 Task: Look for space in Bhairab Bāzār, Bangladesh from 9th June, 2023 to 17th June, 2023 for 2 adults in price range Rs.7000 to Rs.12000. Place can be private room with 1  bedroom having 2 beds and 1 bathroom. Property type can be flat. Amenities needed are: air conditioning, . Booking option can be shelf check-in. Required host language is English.
Action: Mouse moved to (441, 122)
Screenshot: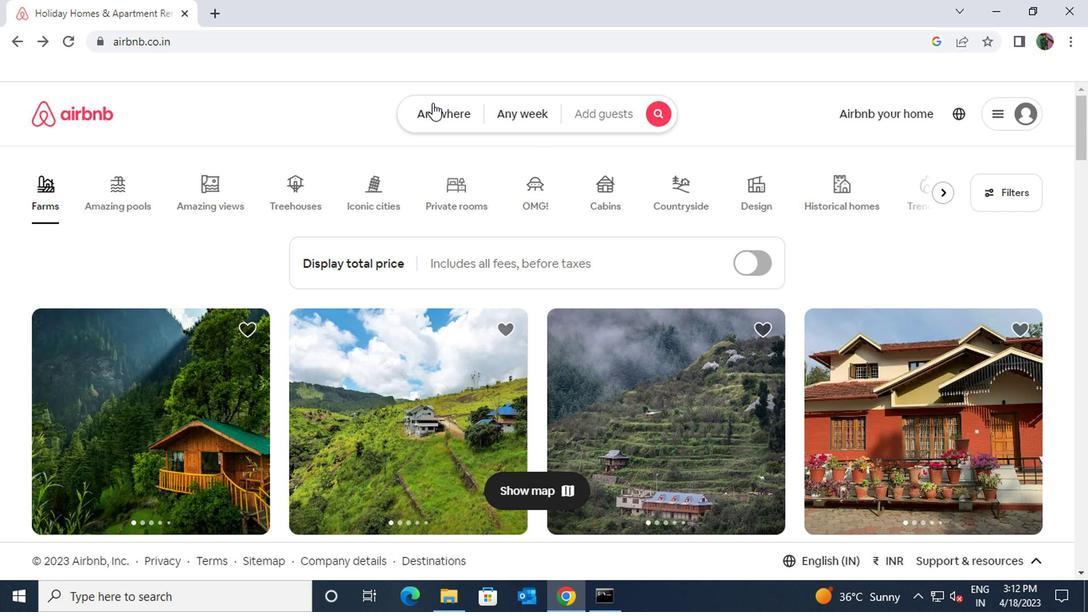 
Action: Mouse pressed left at (441, 122)
Screenshot: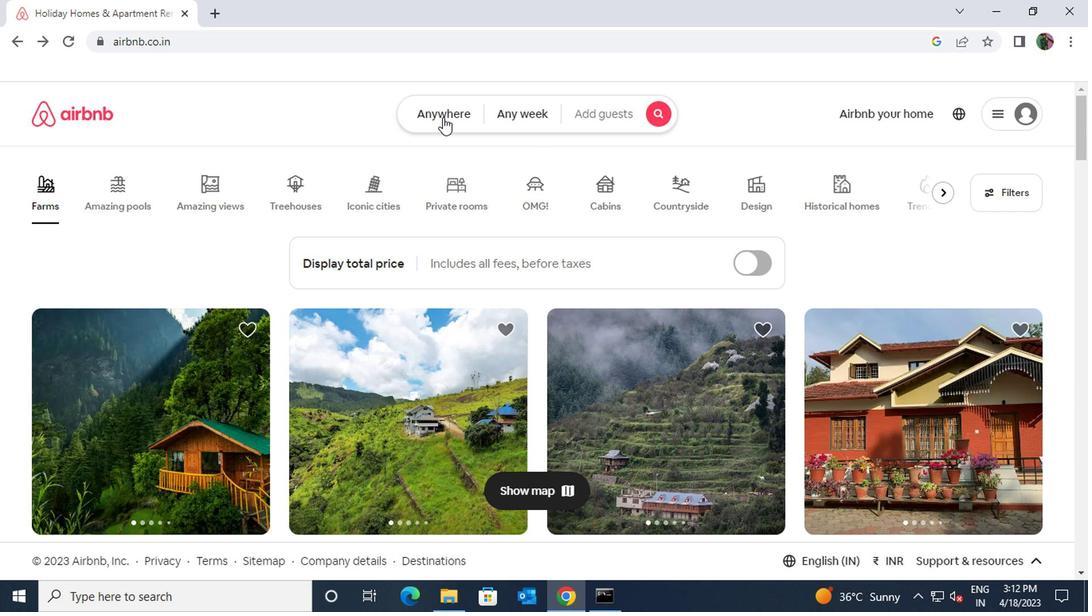 
Action: Mouse moved to (415, 168)
Screenshot: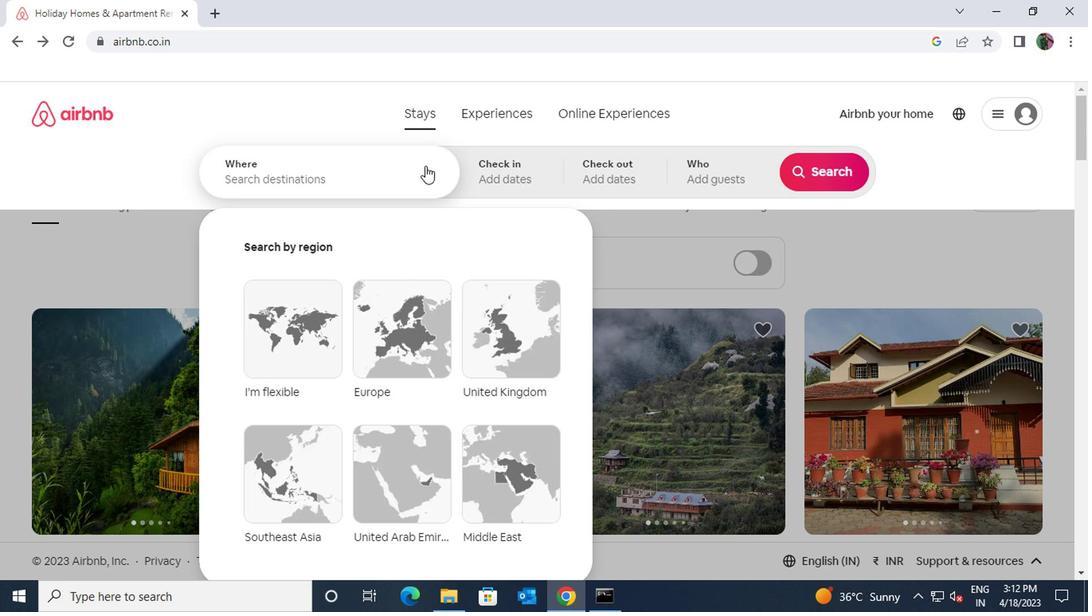 
Action: Mouse pressed left at (415, 168)
Screenshot: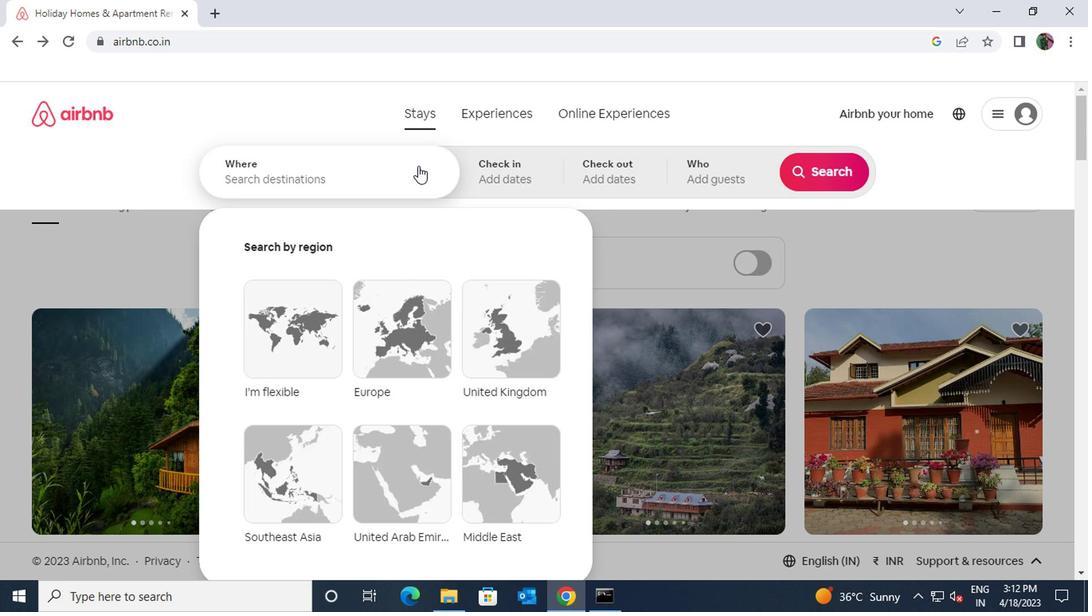 
Action: Key pressed bhairab
Screenshot: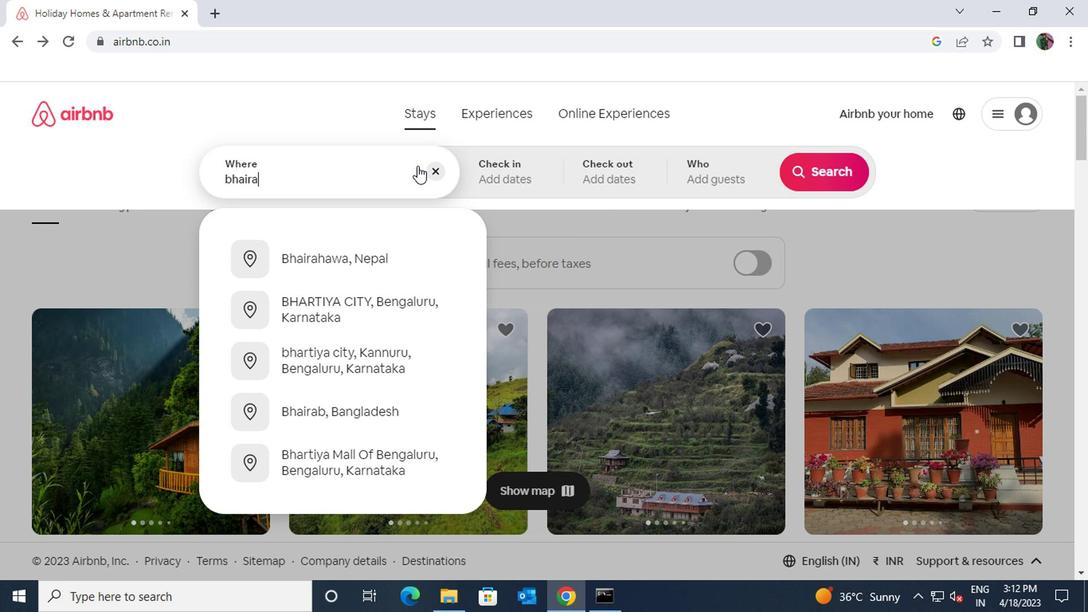 
Action: Mouse moved to (371, 262)
Screenshot: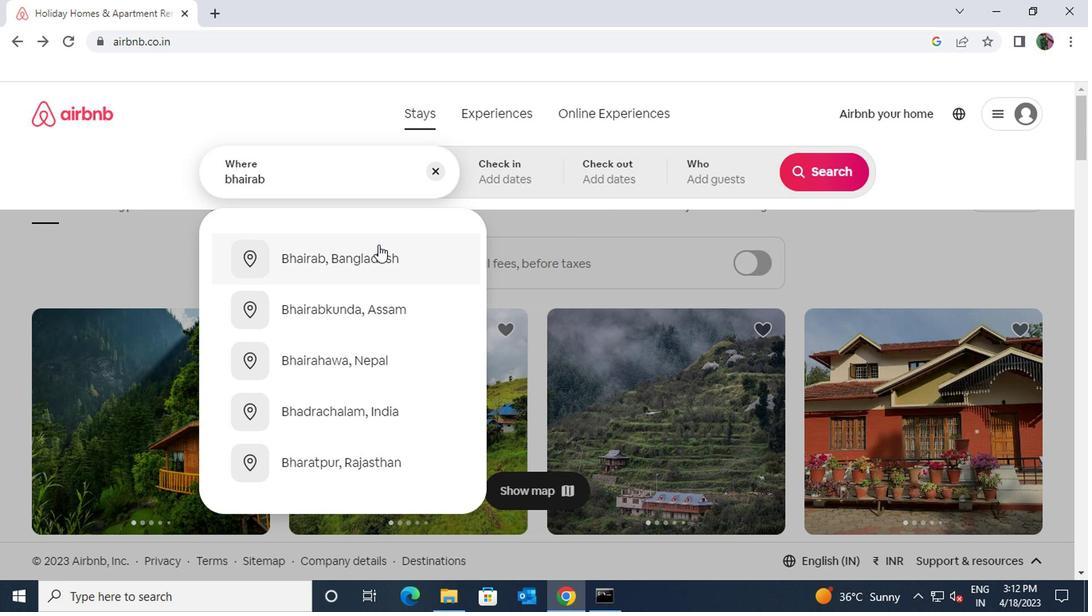 
Action: Mouse pressed left at (371, 262)
Screenshot: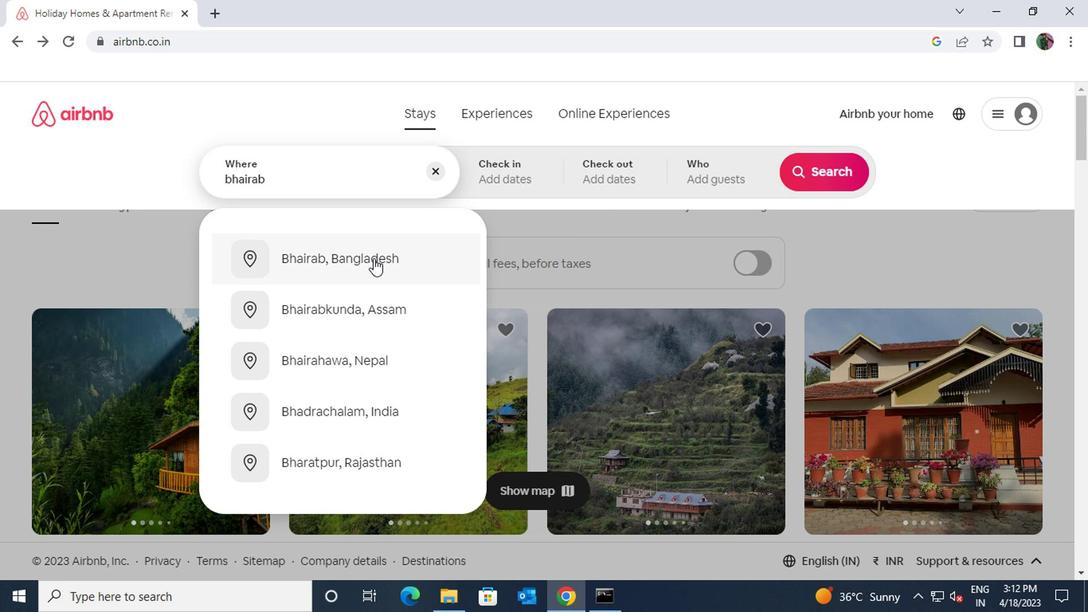 
Action: Mouse moved to (811, 302)
Screenshot: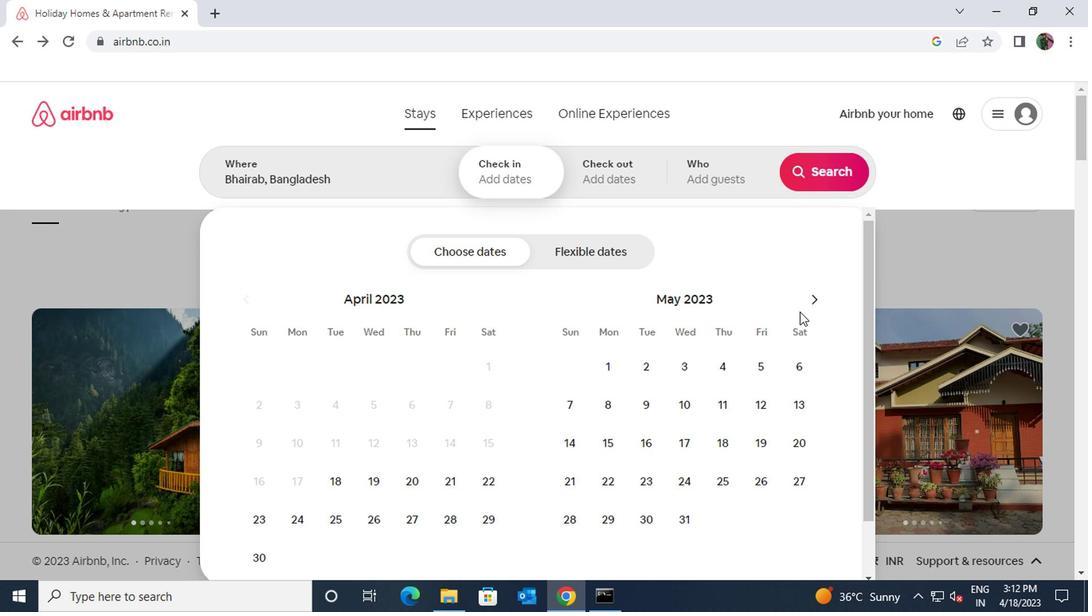 
Action: Mouse pressed left at (811, 302)
Screenshot: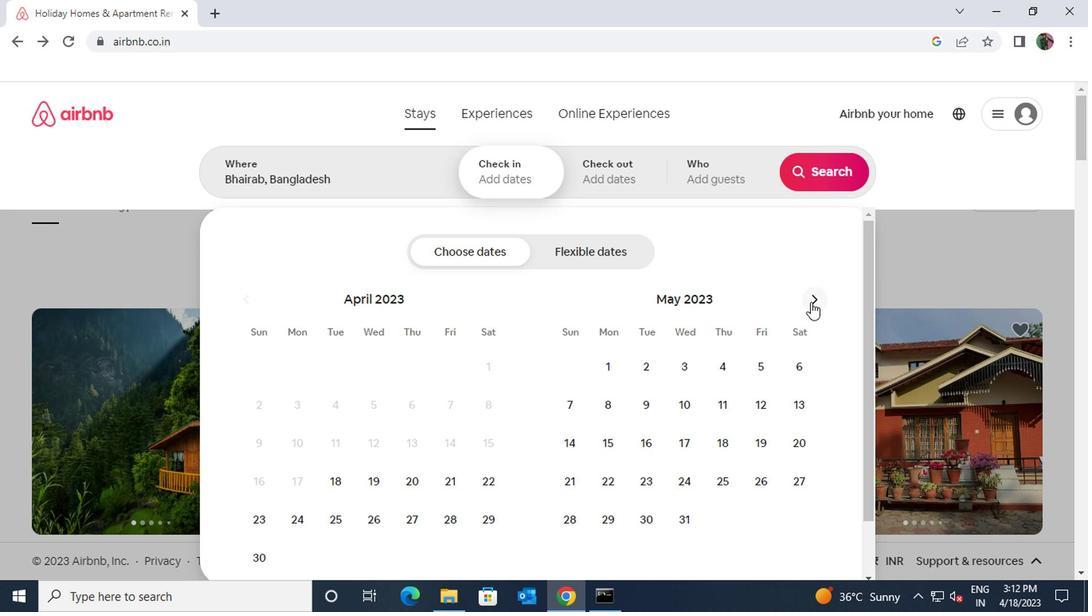 
Action: Mouse pressed left at (811, 302)
Screenshot: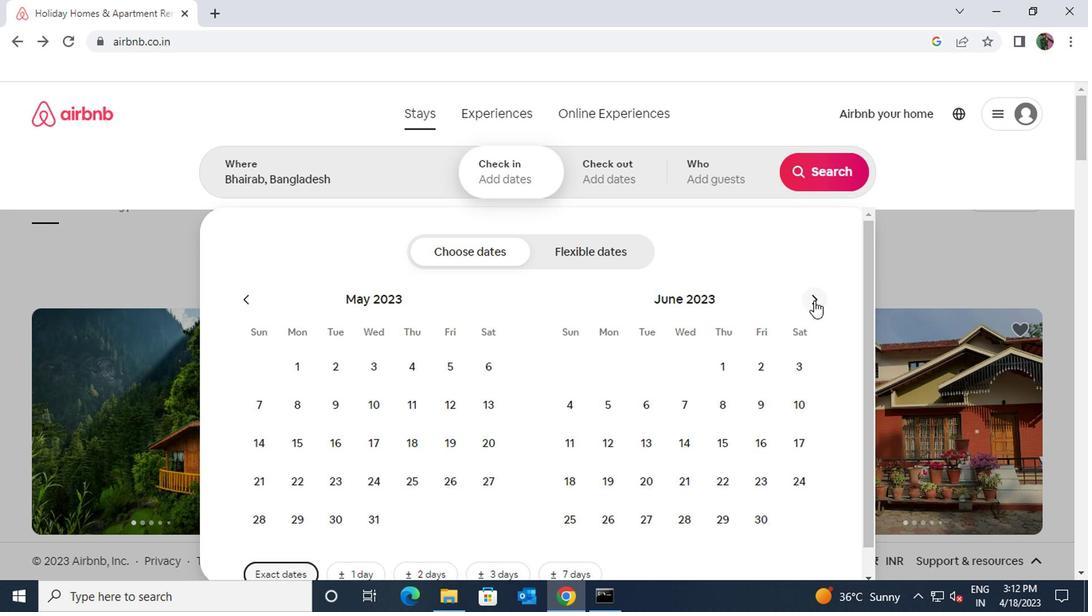 
Action: Mouse moved to (446, 398)
Screenshot: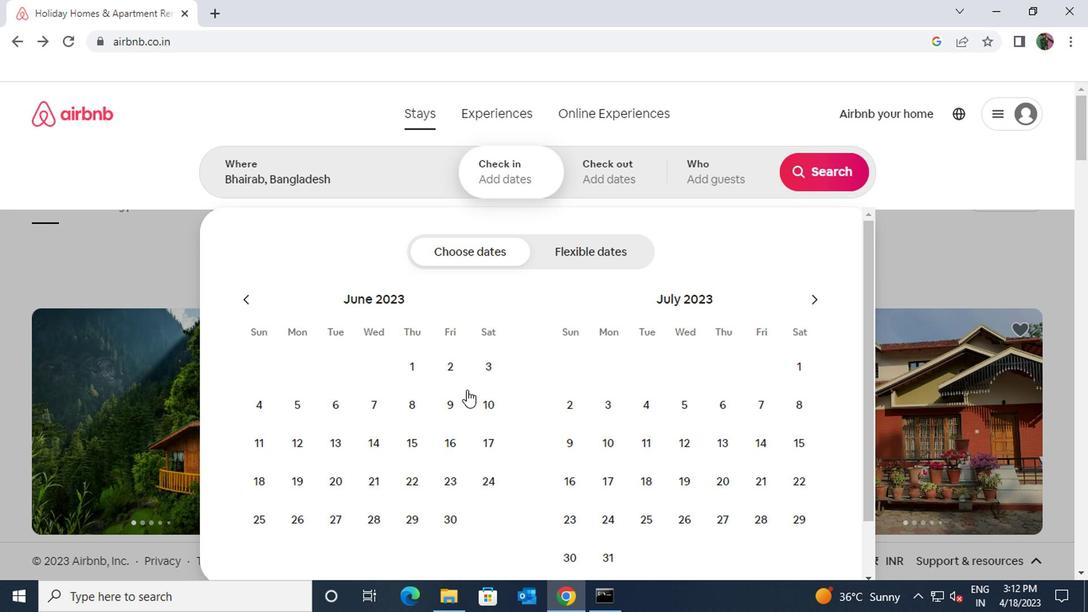 
Action: Mouse pressed left at (446, 398)
Screenshot: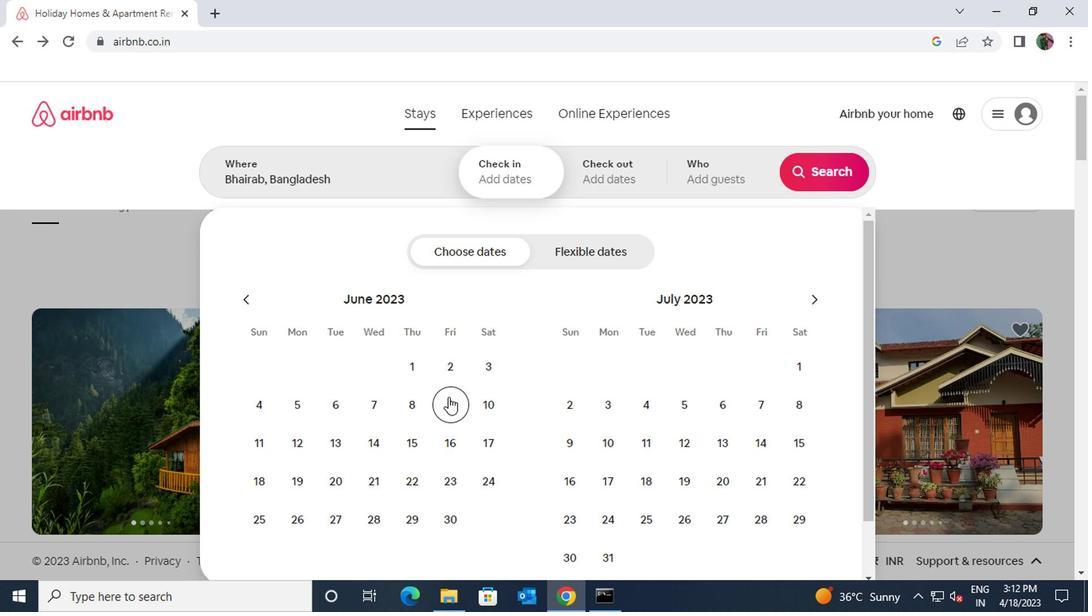 
Action: Mouse moved to (485, 434)
Screenshot: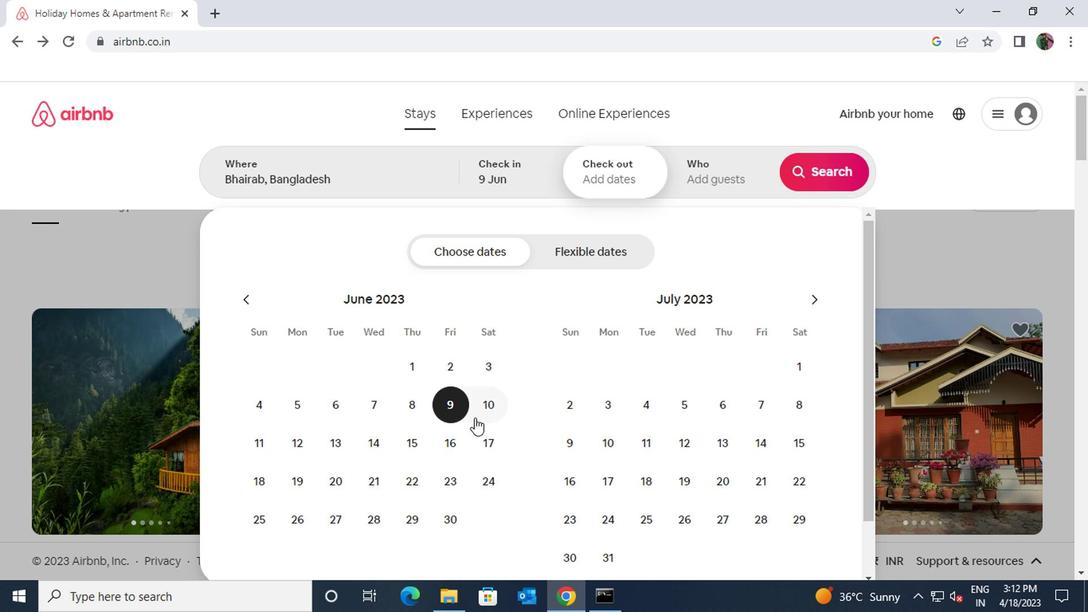 
Action: Mouse pressed left at (485, 434)
Screenshot: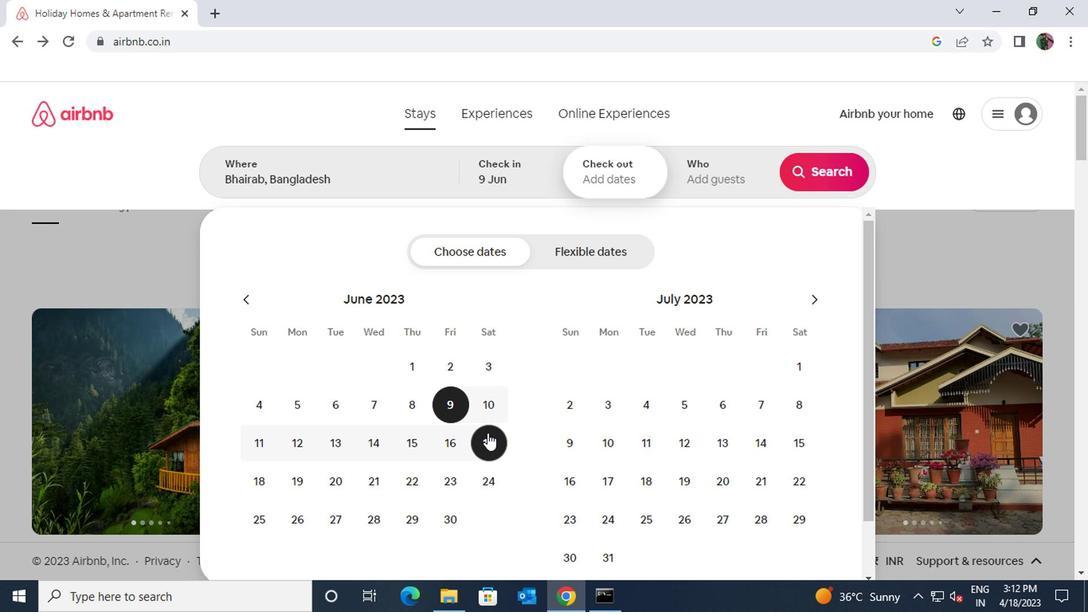 
Action: Mouse moved to (698, 172)
Screenshot: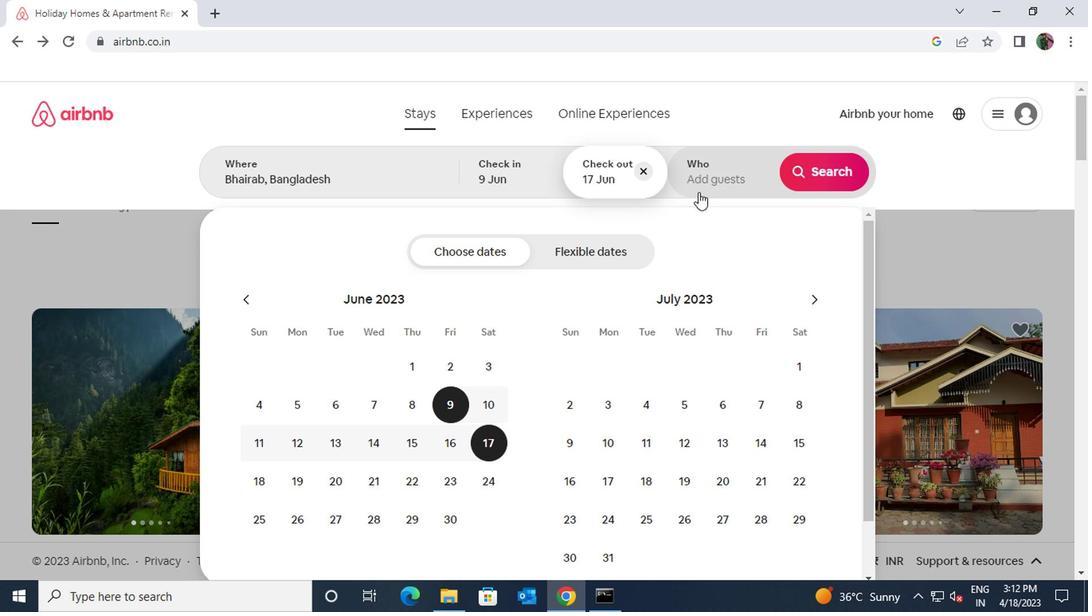 
Action: Mouse pressed left at (698, 172)
Screenshot: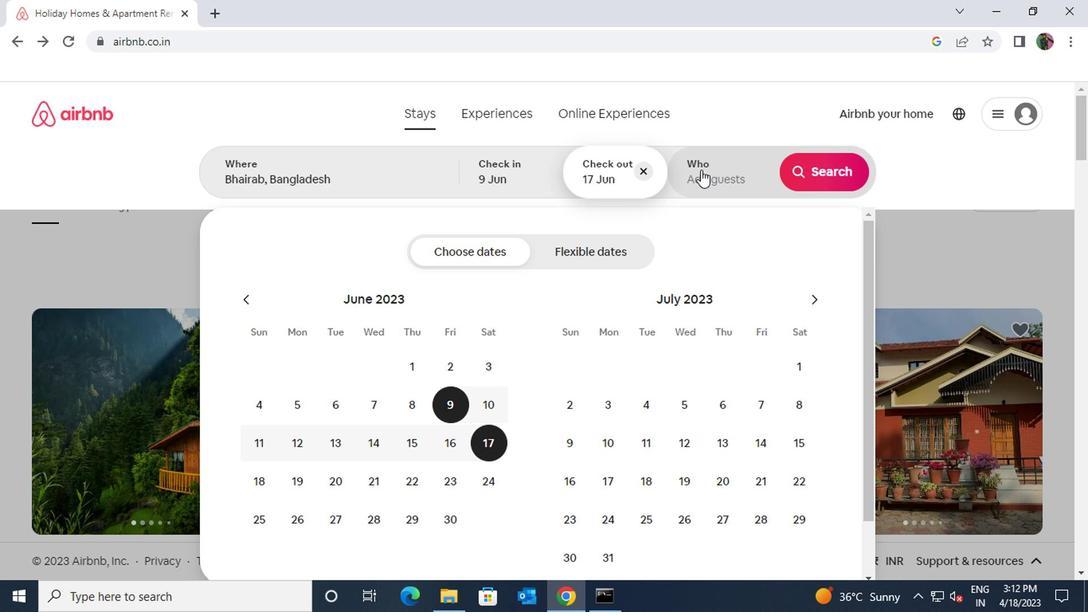 
Action: Mouse moved to (832, 268)
Screenshot: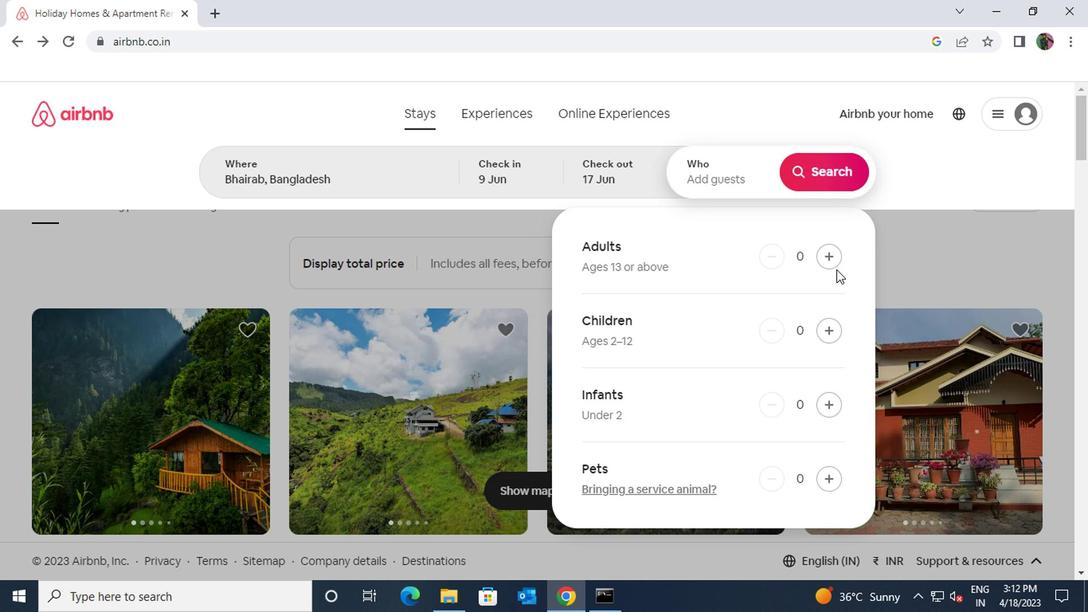 
Action: Mouse pressed left at (832, 268)
Screenshot: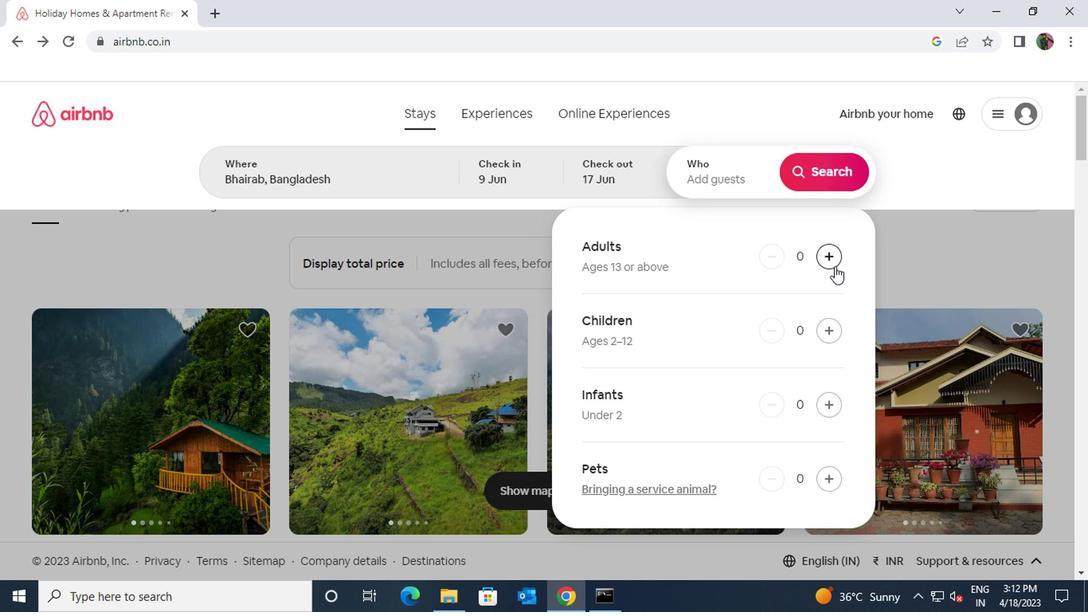 
Action: Mouse pressed left at (832, 268)
Screenshot: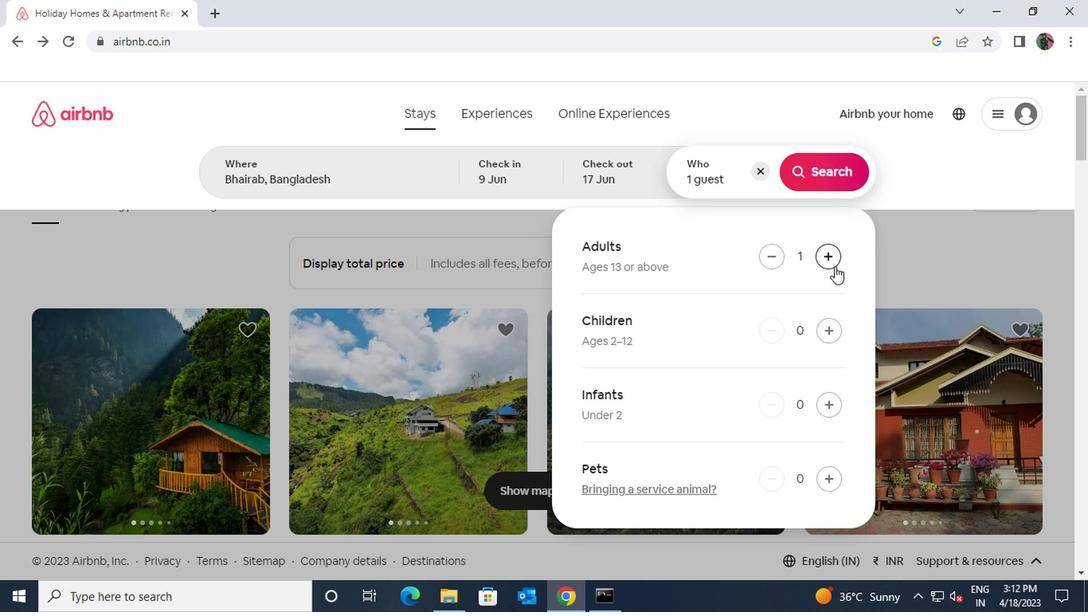 
Action: Mouse moved to (821, 177)
Screenshot: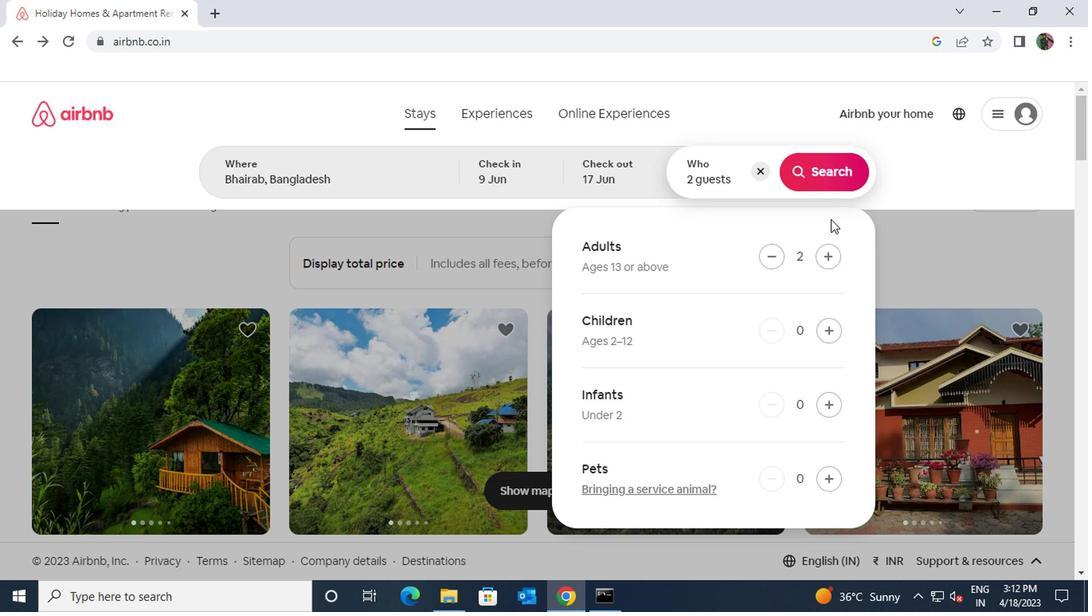 
Action: Mouse pressed left at (821, 177)
Screenshot: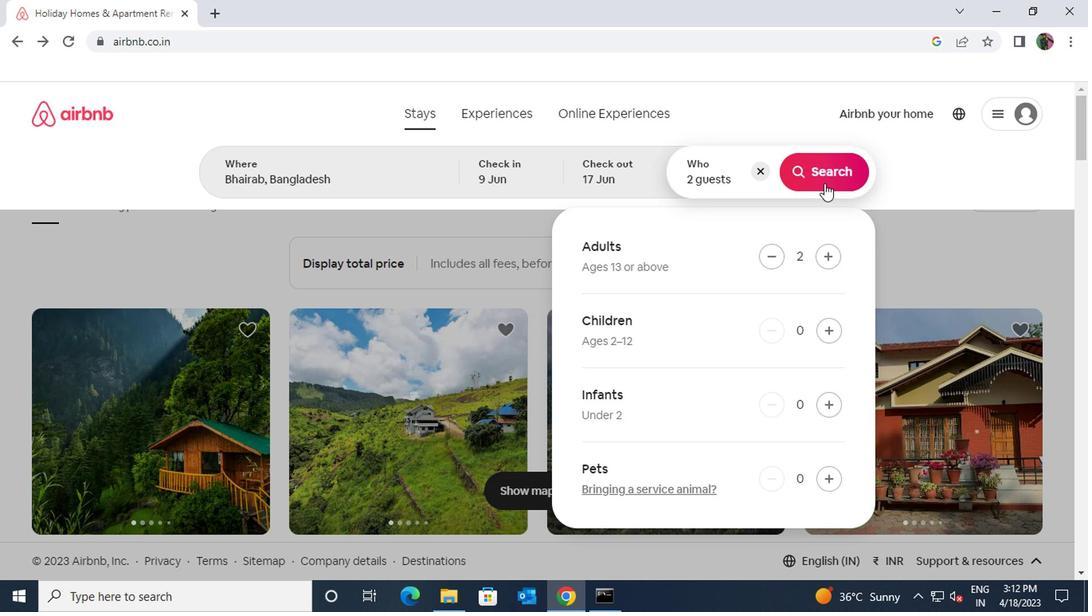 
Action: Mouse moved to (990, 178)
Screenshot: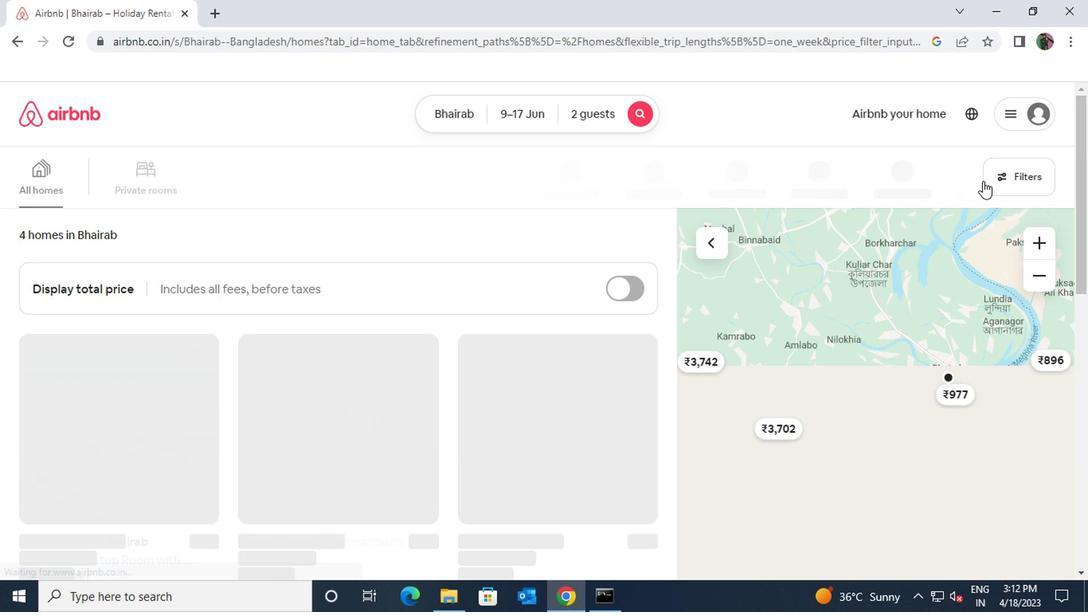 
Action: Mouse pressed left at (990, 178)
Screenshot: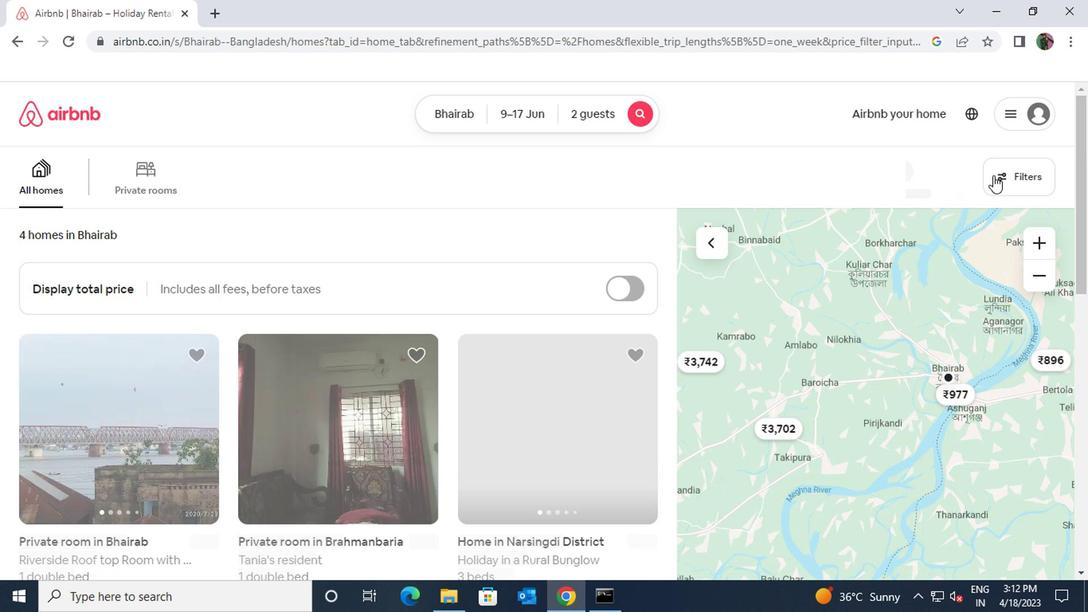 
Action: Mouse moved to (343, 377)
Screenshot: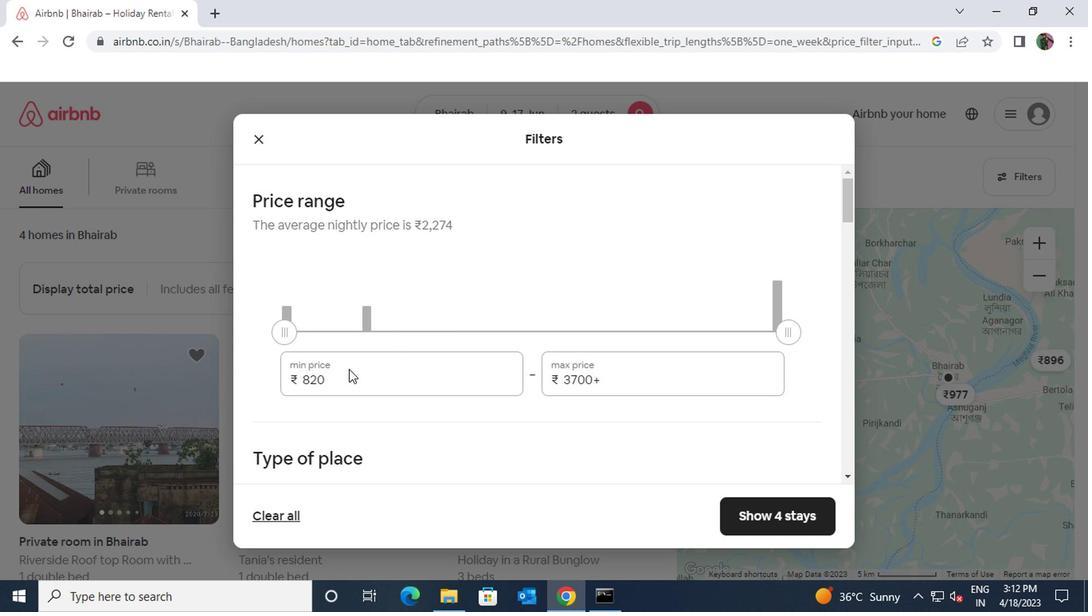 
Action: Mouse pressed left at (343, 377)
Screenshot: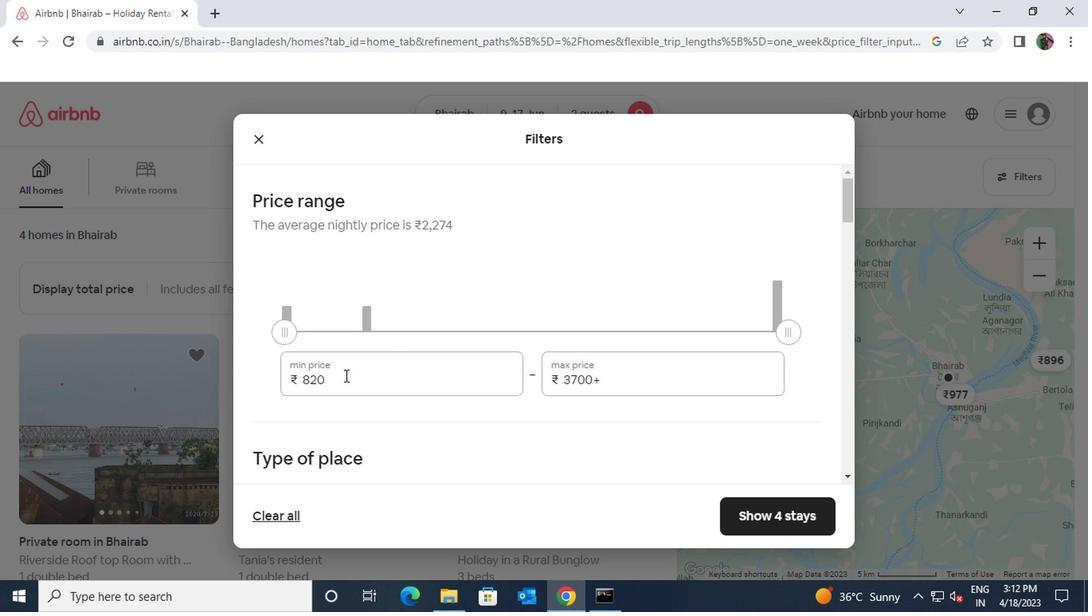 
Action: Mouse moved to (303, 385)
Screenshot: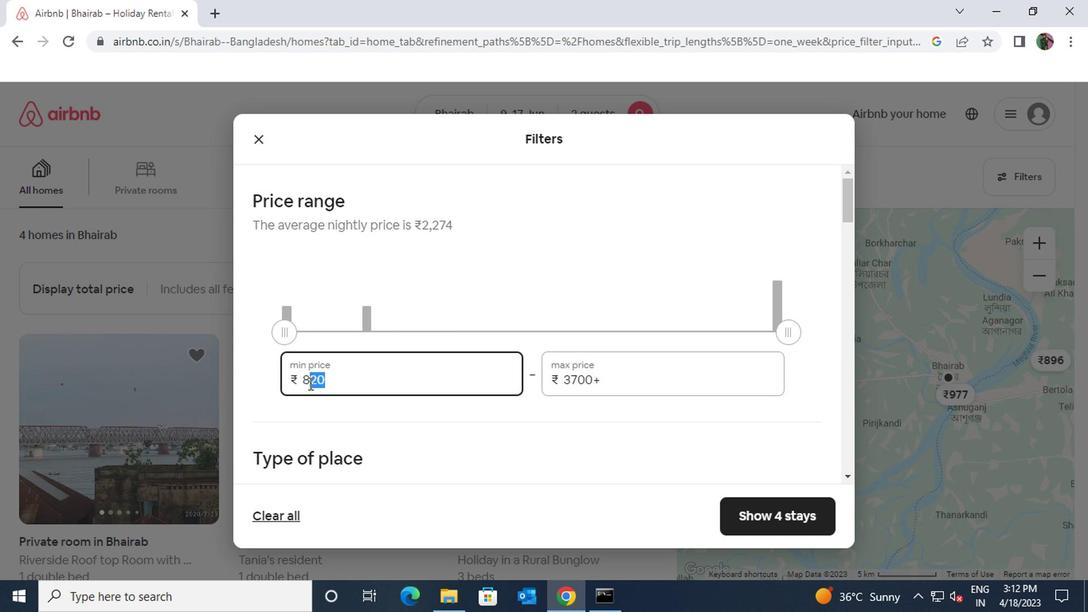 
Action: Key pressed 7000
Screenshot: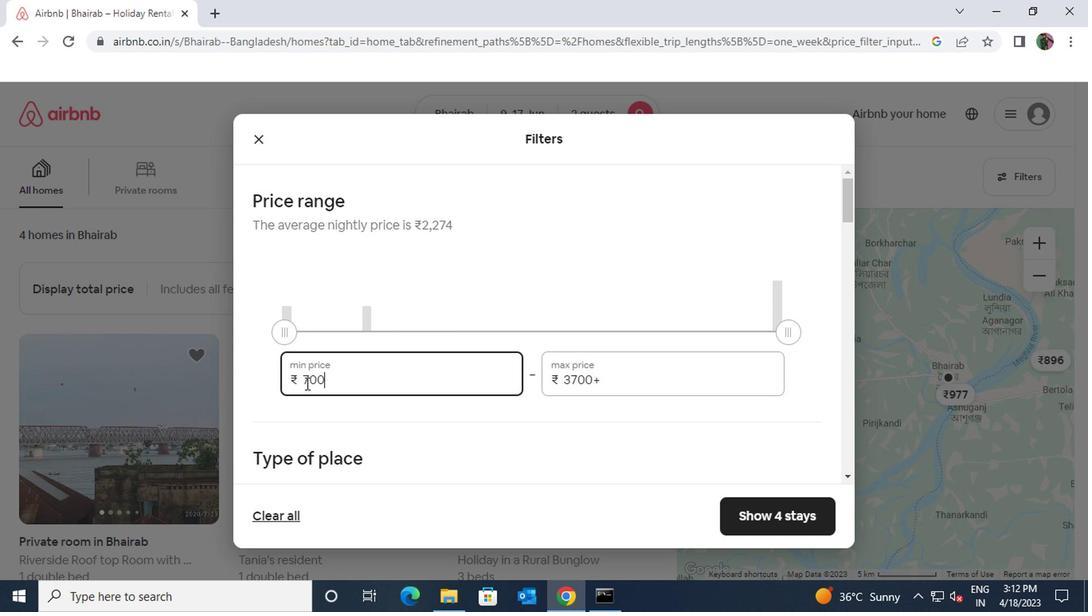 
Action: Mouse moved to (611, 383)
Screenshot: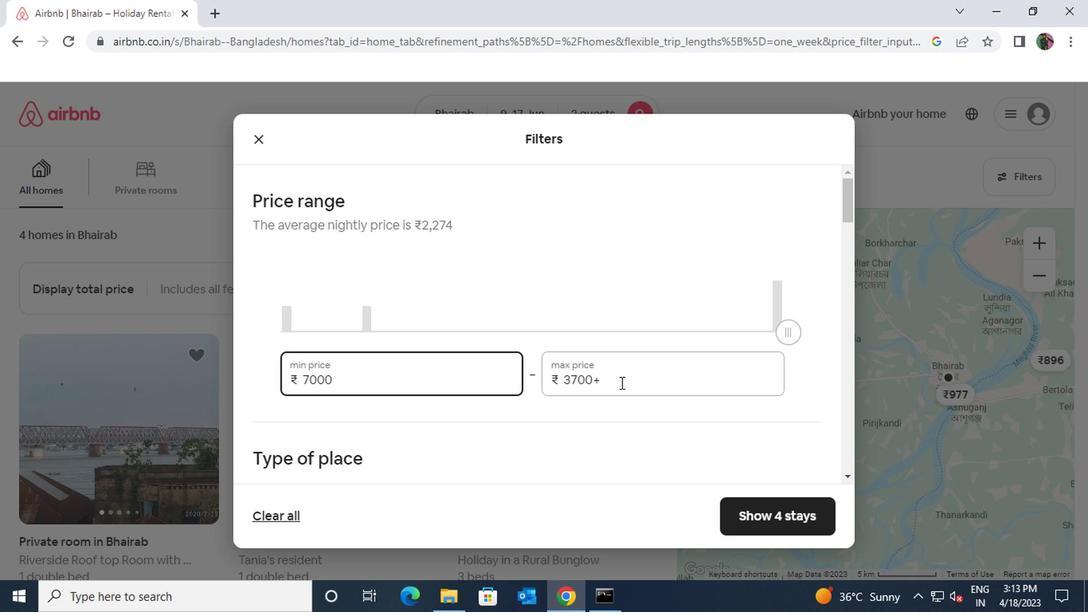 
Action: Mouse pressed left at (611, 383)
Screenshot: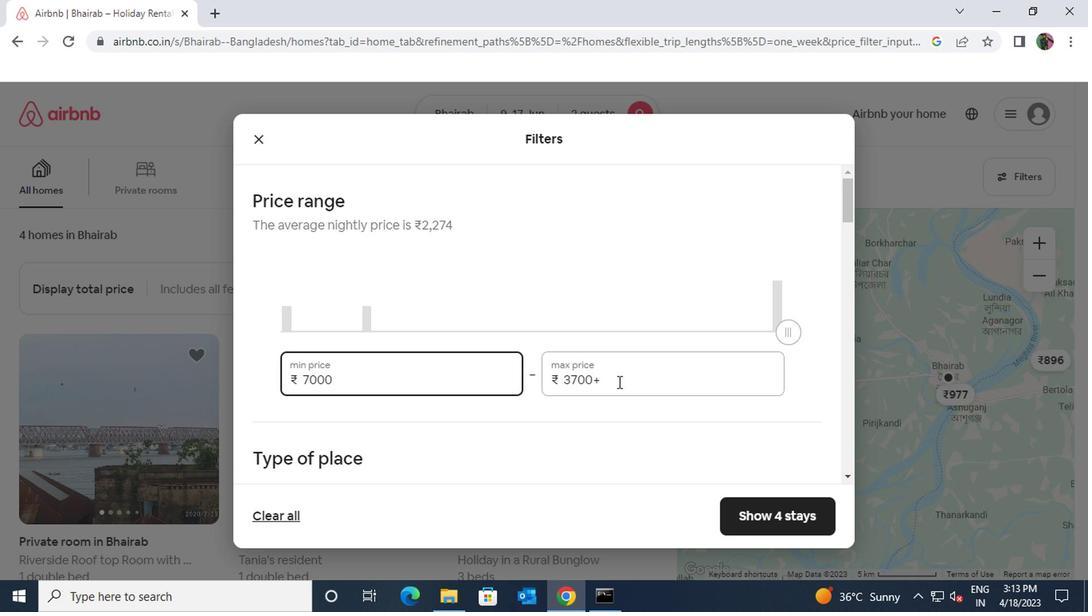 
Action: Mouse moved to (547, 379)
Screenshot: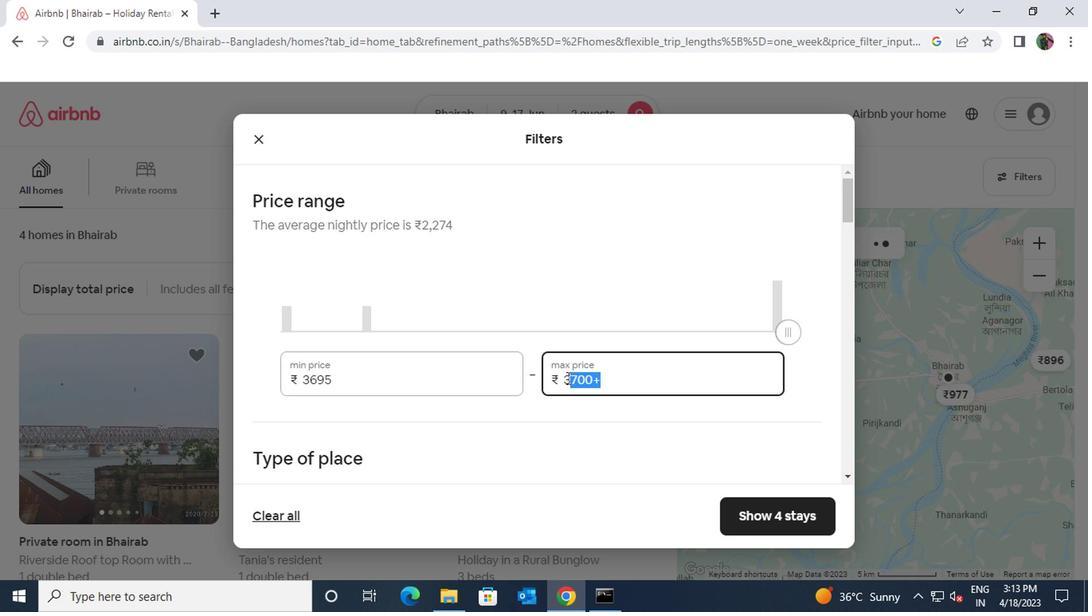 
Action: Key pressed 12000
Screenshot: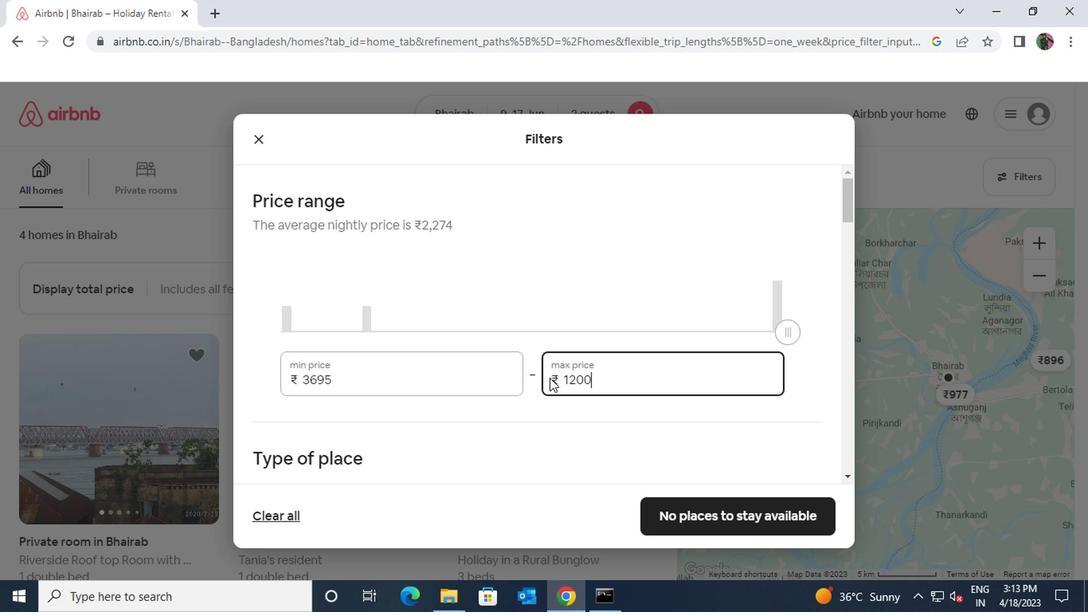 
Action: Mouse moved to (548, 379)
Screenshot: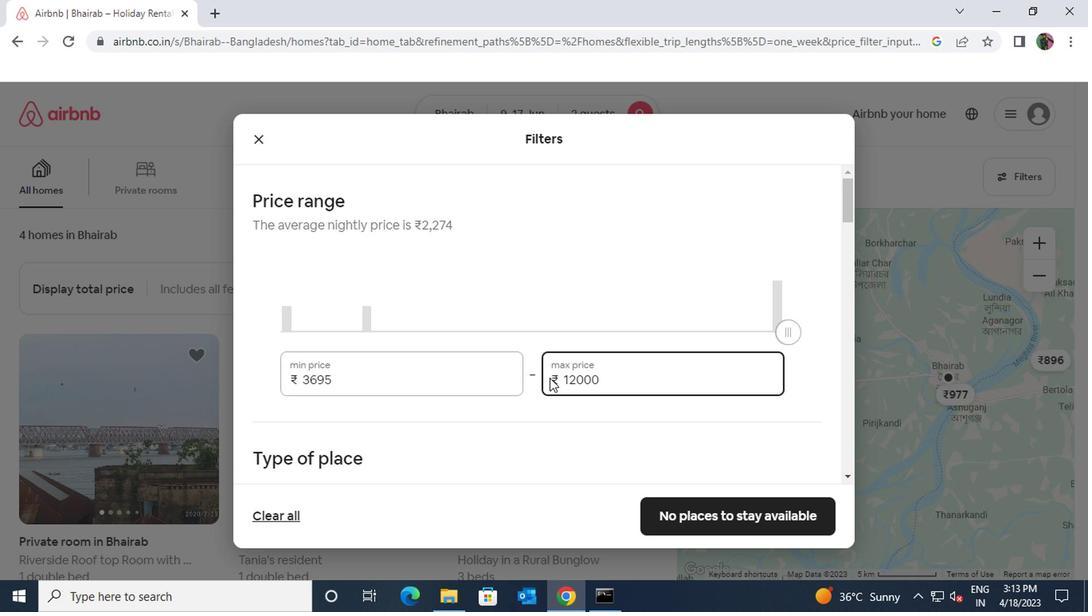 
Action: Mouse scrolled (548, 378) with delta (0, -1)
Screenshot: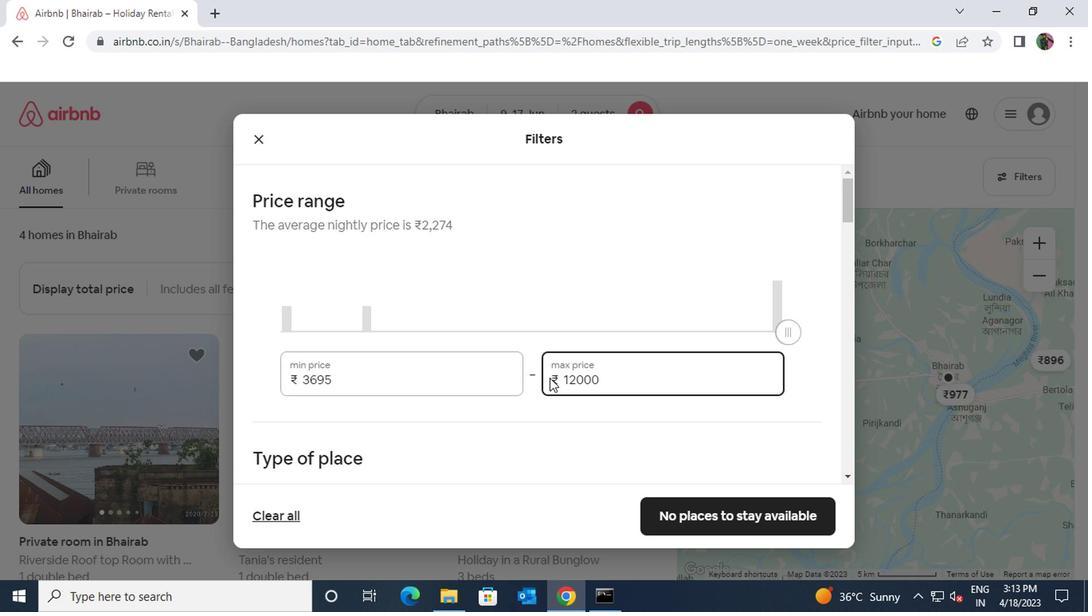 
Action: Mouse scrolled (548, 378) with delta (0, -1)
Screenshot: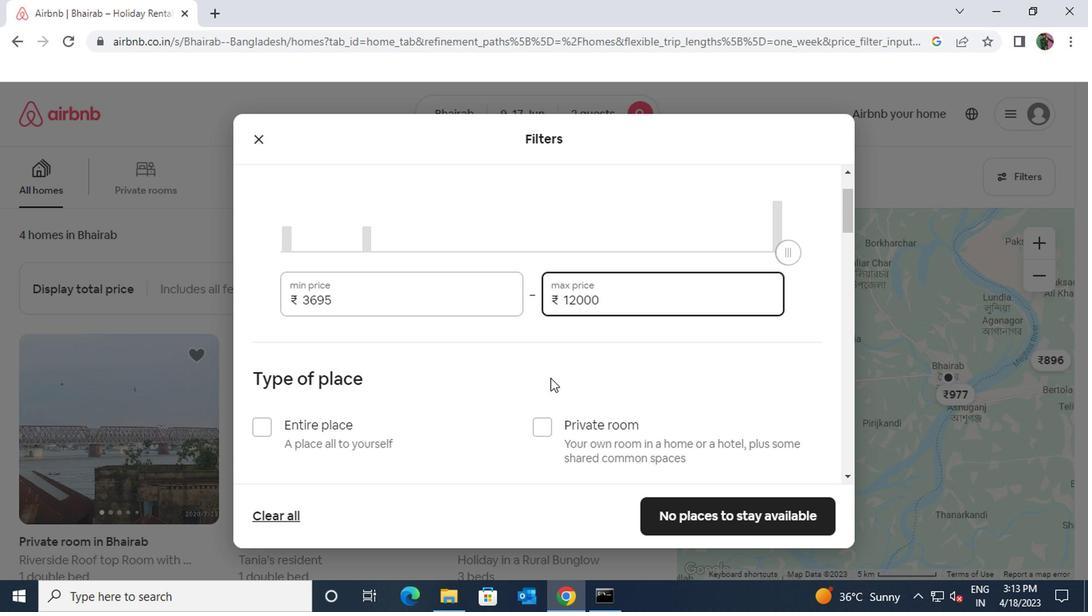 
Action: Mouse moved to (544, 350)
Screenshot: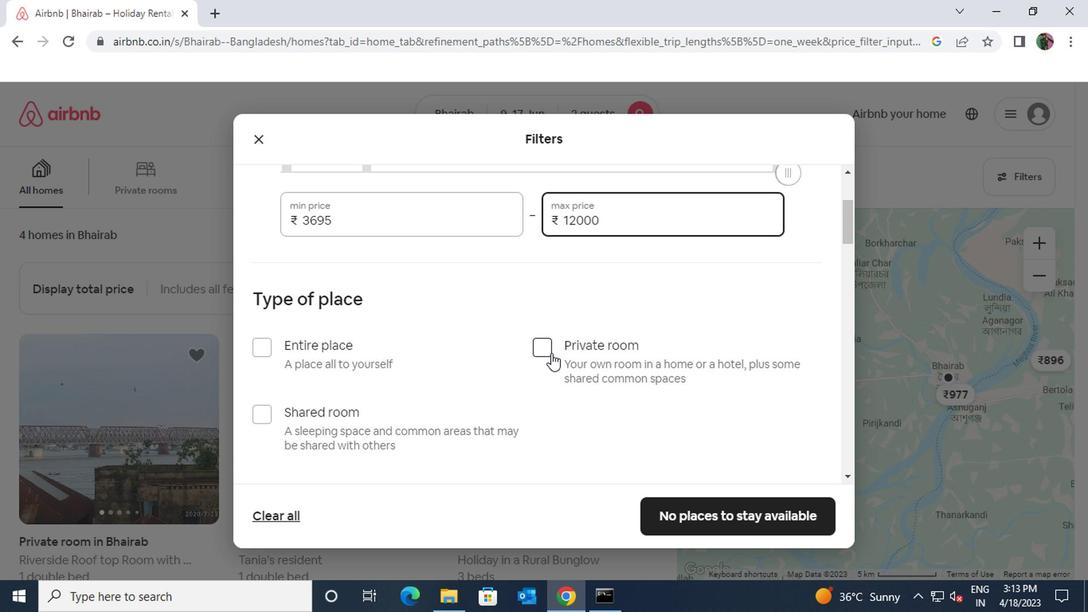 
Action: Mouse pressed left at (544, 350)
Screenshot: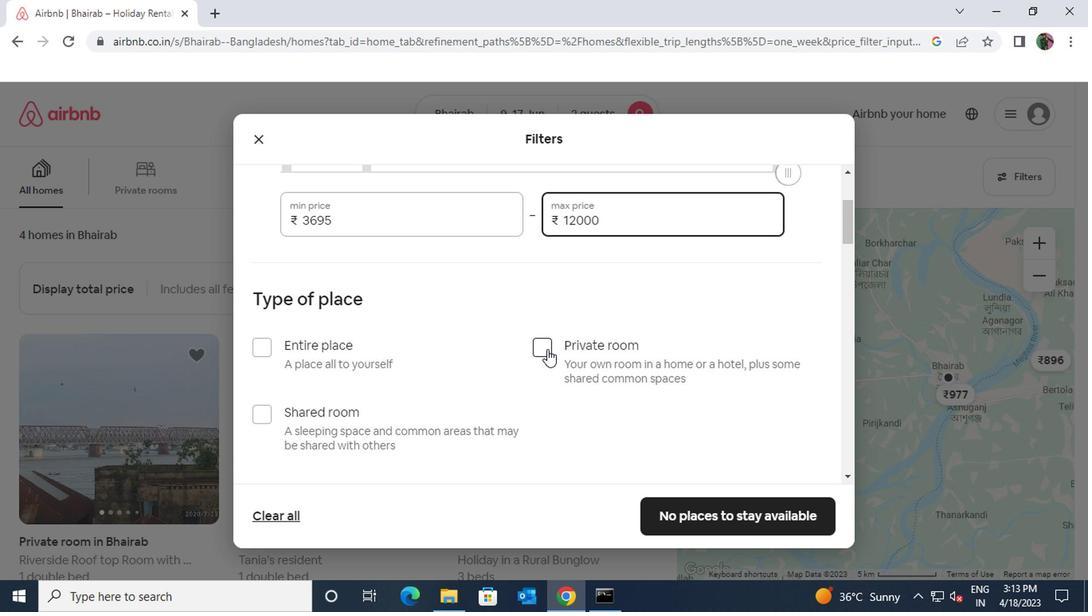 
Action: Mouse moved to (552, 394)
Screenshot: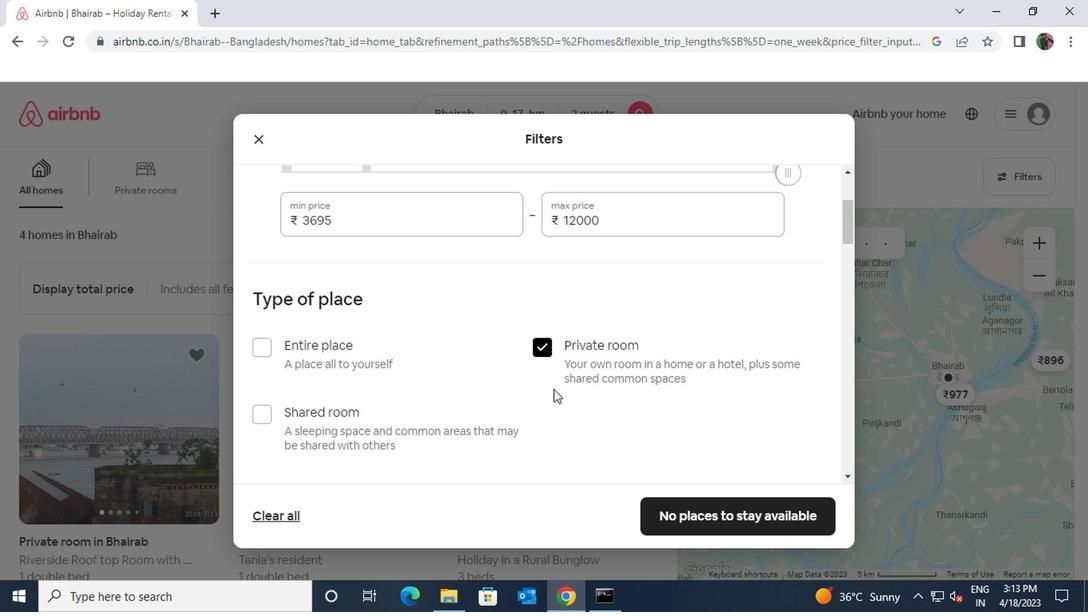 
Action: Mouse scrolled (552, 393) with delta (0, -1)
Screenshot: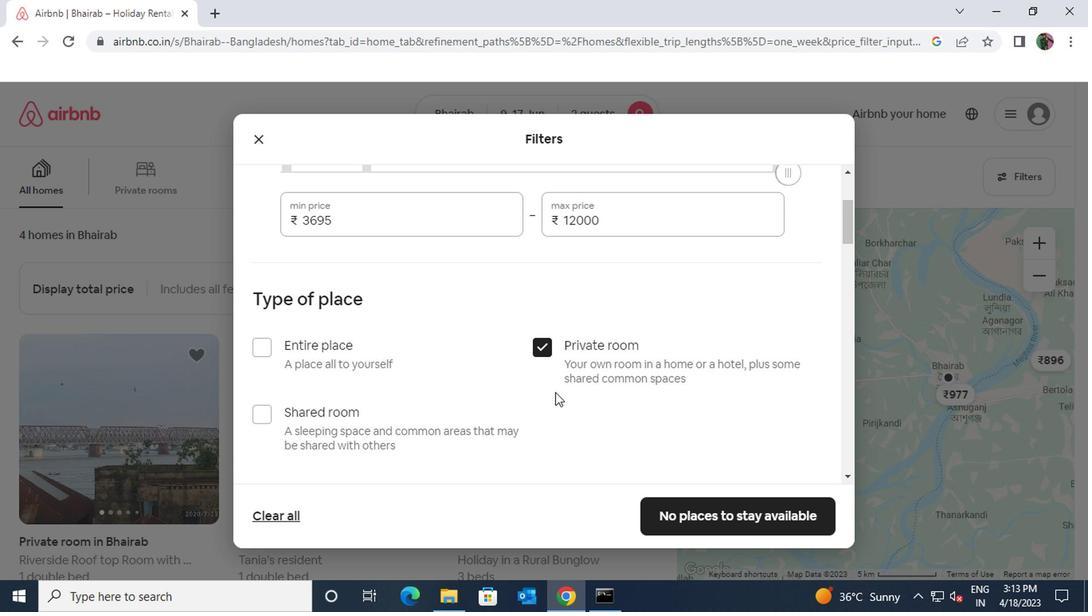 
Action: Mouse moved to (555, 393)
Screenshot: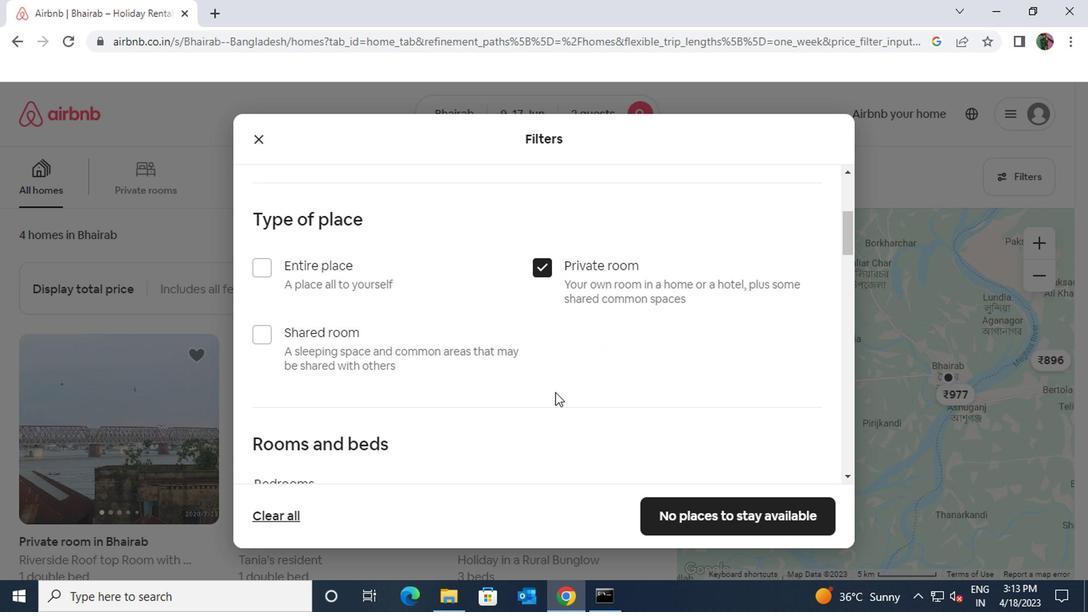 
Action: Mouse scrolled (555, 392) with delta (0, 0)
Screenshot: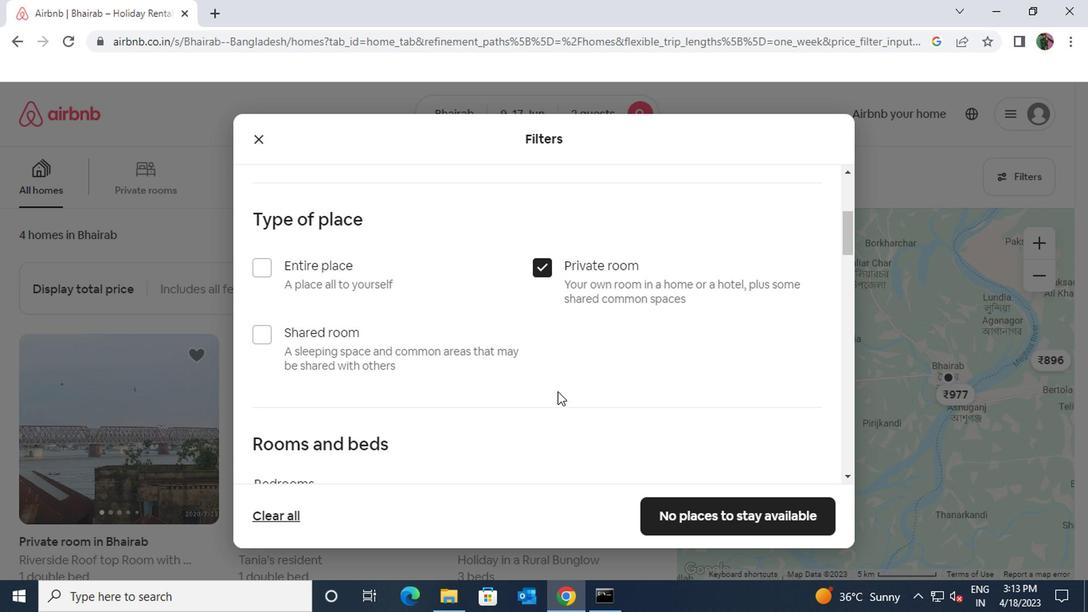 
Action: Mouse moved to (335, 453)
Screenshot: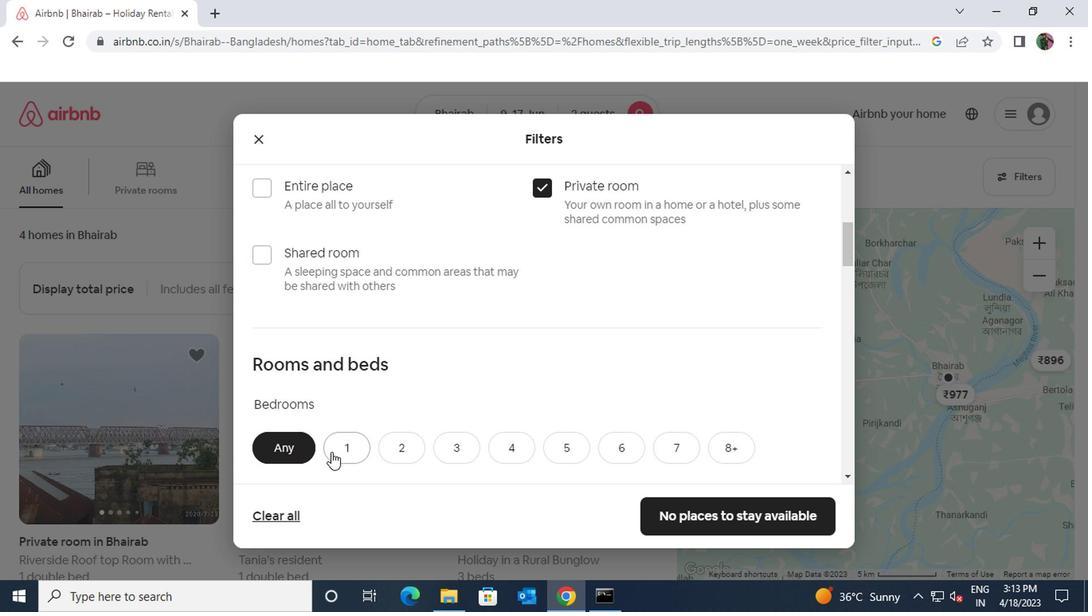 
Action: Mouse pressed left at (335, 453)
Screenshot: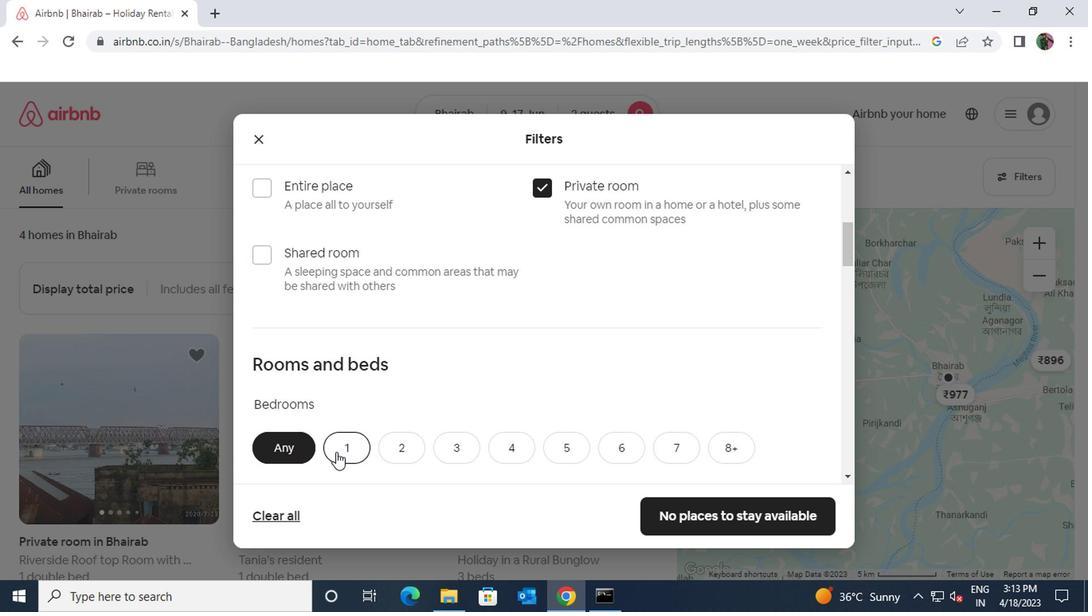 
Action: Mouse moved to (339, 451)
Screenshot: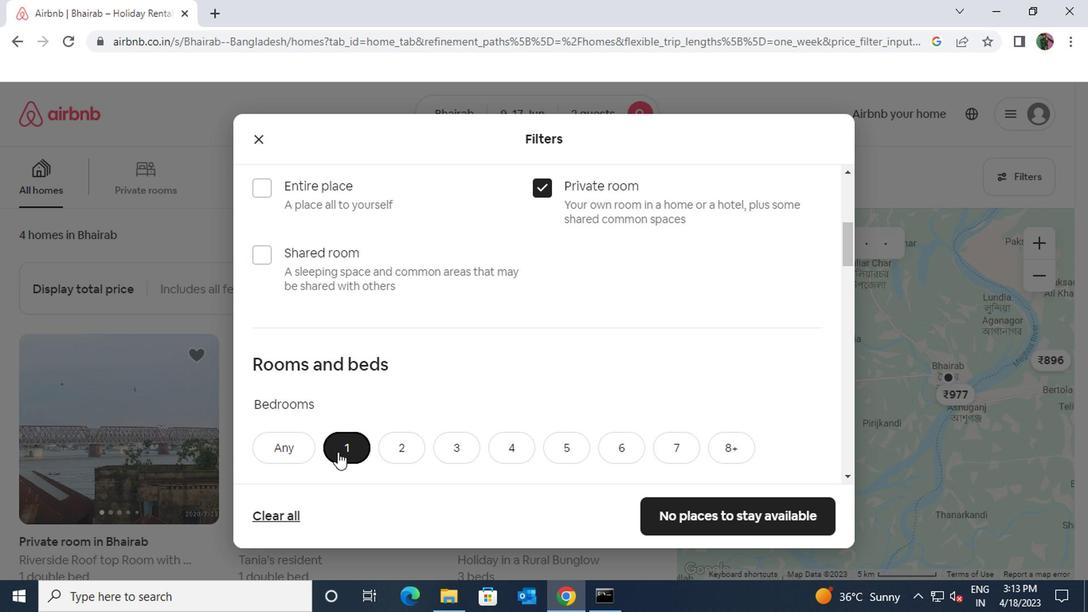 
Action: Mouse scrolled (339, 450) with delta (0, -1)
Screenshot: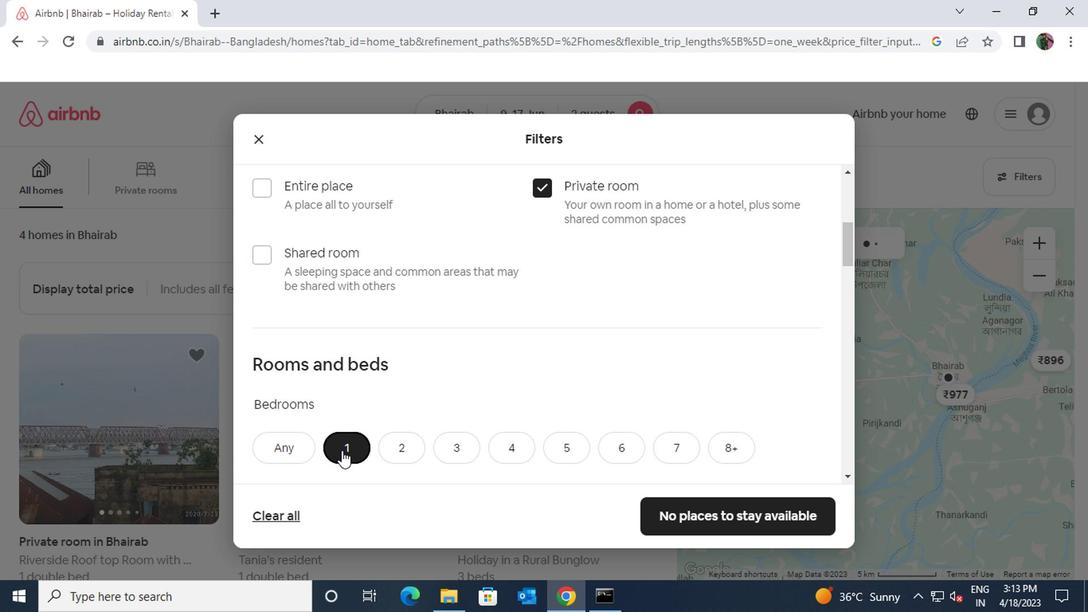 
Action: Mouse moved to (386, 453)
Screenshot: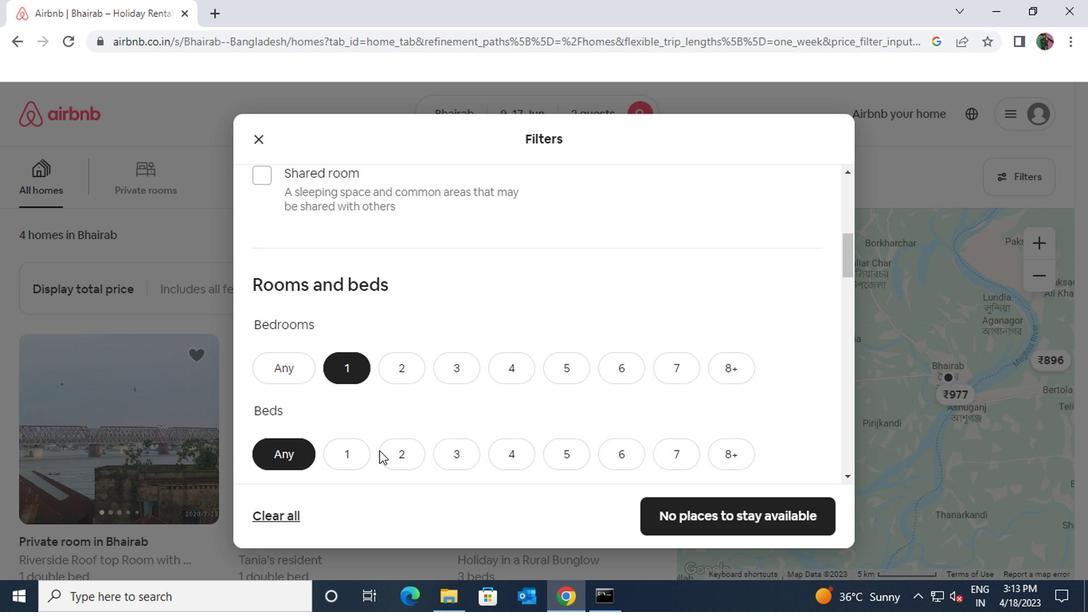 
Action: Mouse pressed left at (386, 453)
Screenshot: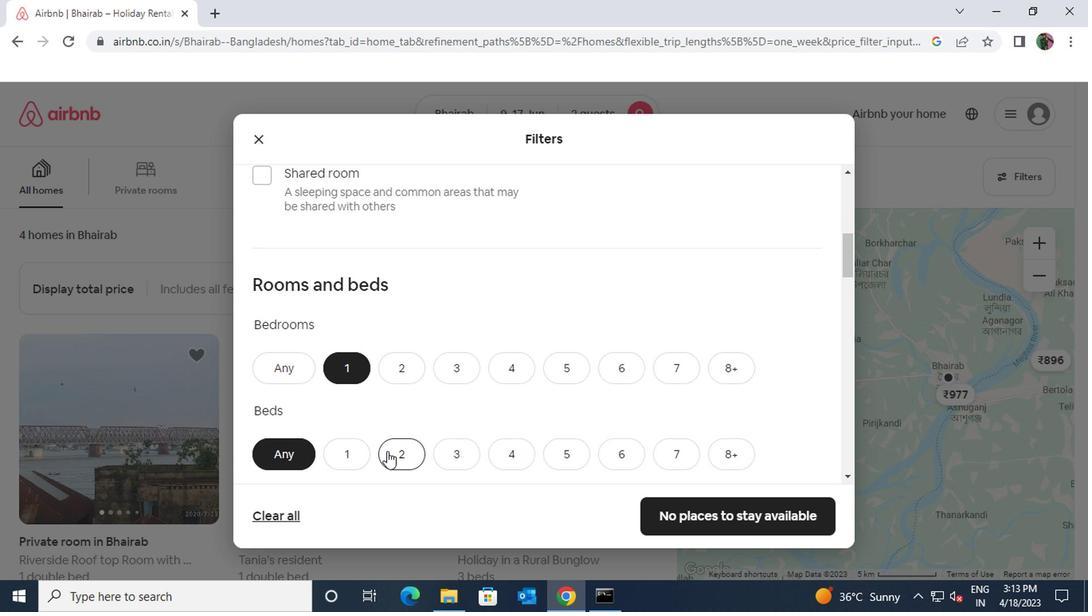 
Action: Mouse moved to (389, 453)
Screenshot: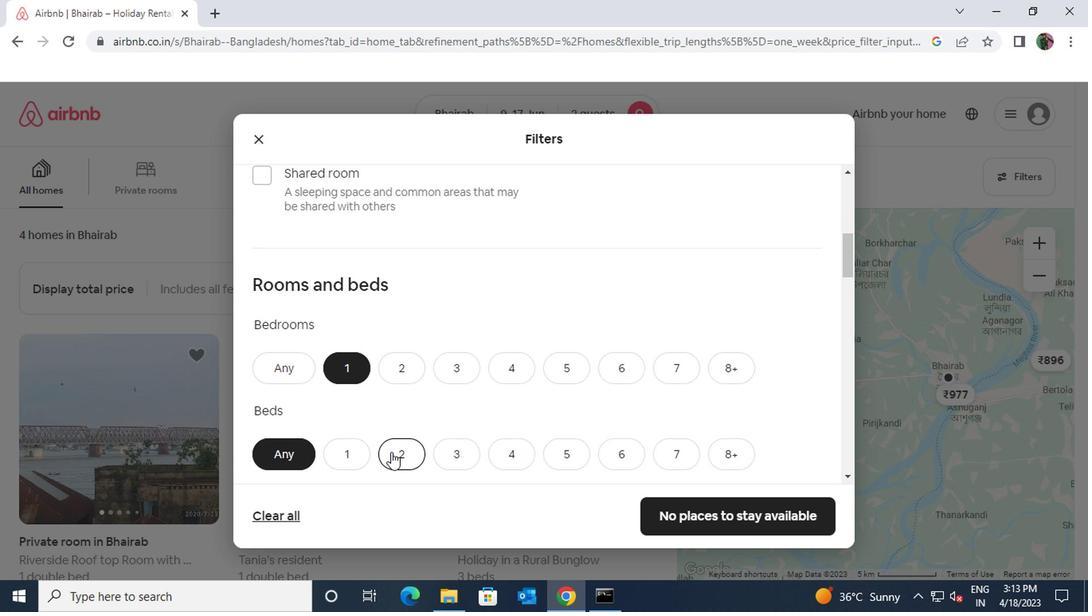 
Action: Mouse scrolled (389, 452) with delta (0, -1)
Screenshot: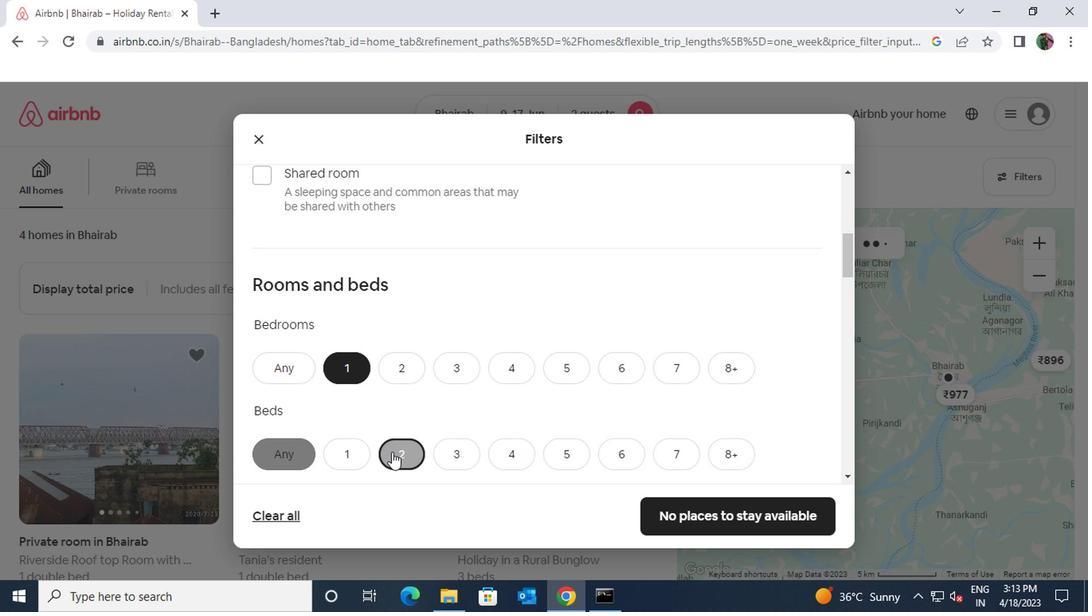 
Action: Mouse scrolled (389, 452) with delta (0, -1)
Screenshot: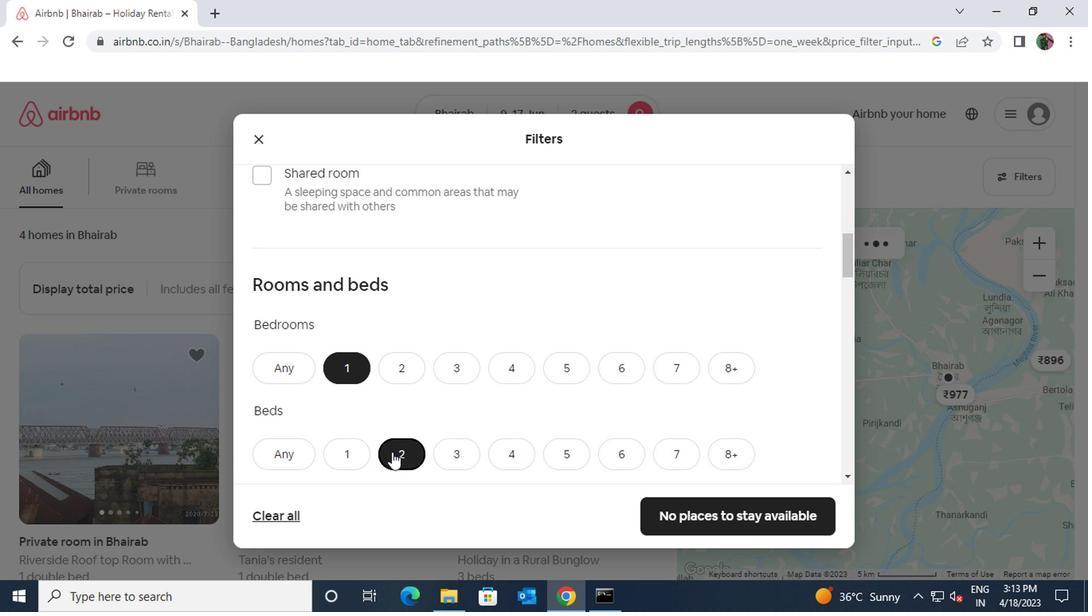 
Action: Mouse moved to (351, 386)
Screenshot: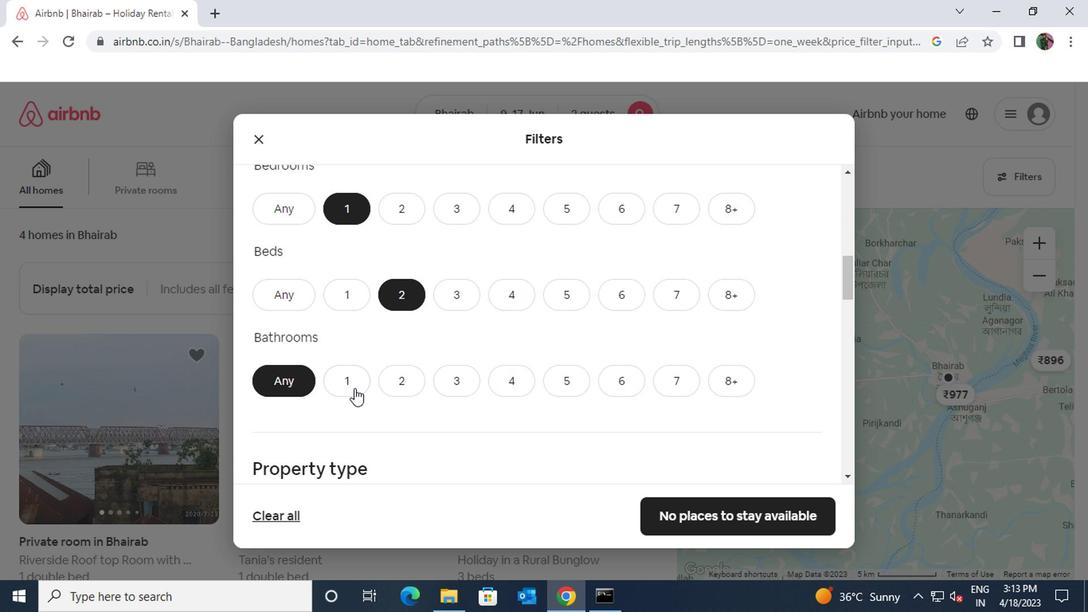 
Action: Mouse pressed left at (351, 386)
Screenshot: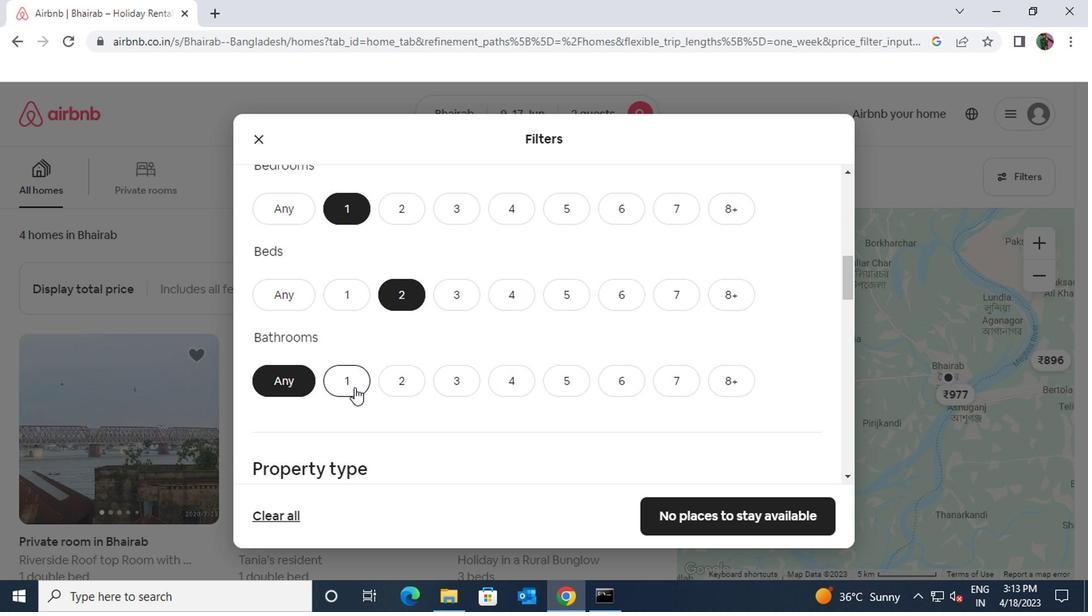 
Action: Mouse moved to (358, 382)
Screenshot: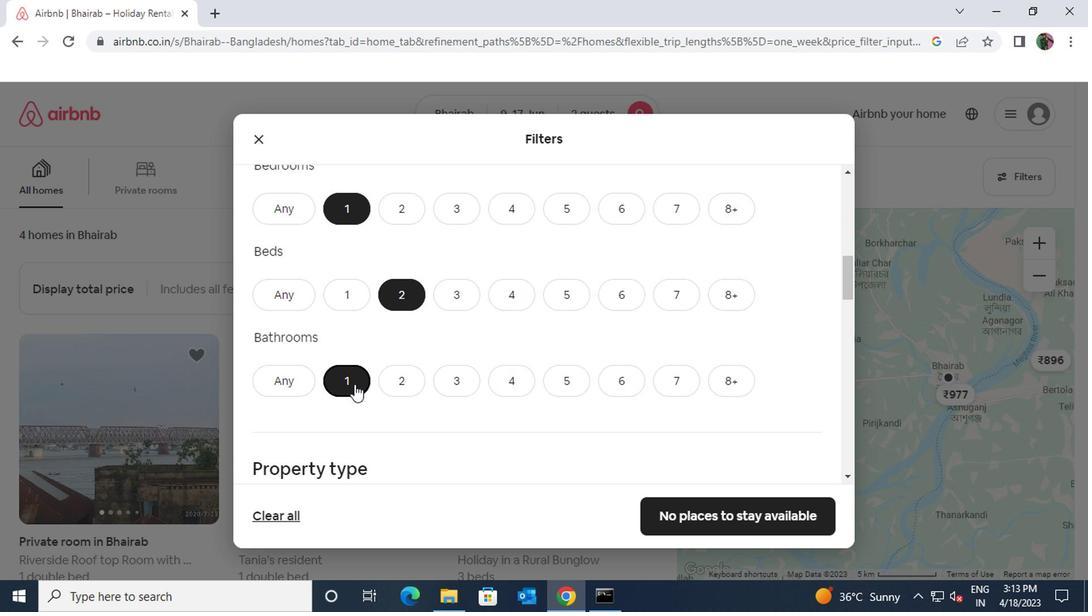 
Action: Mouse scrolled (358, 381) with delta (0, -1)
Screenshot: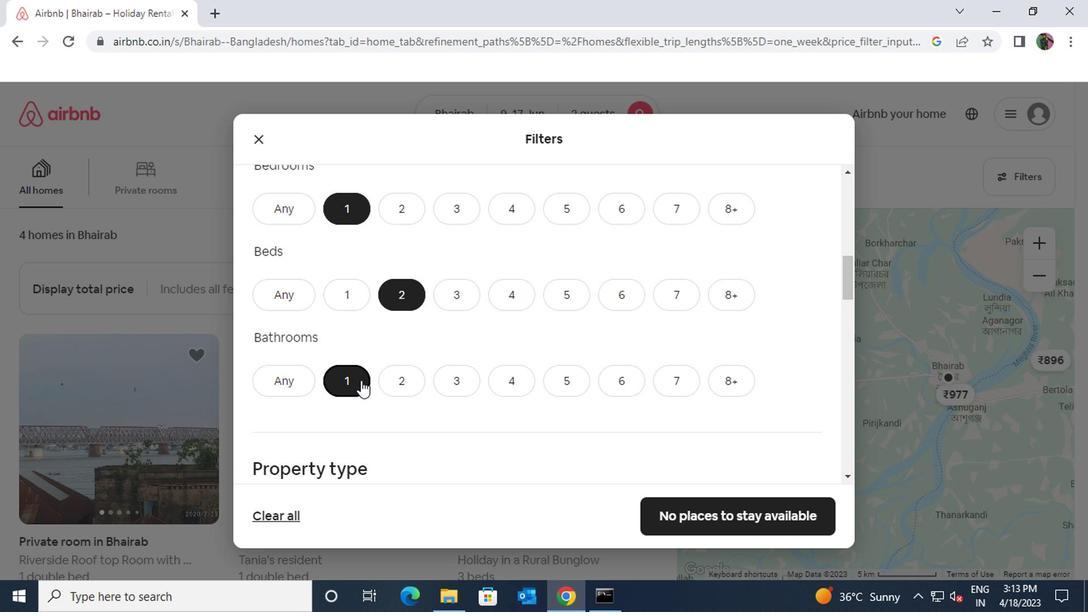 
Action: Mouse scrolled (358, 381) with delta (0, -1)
Screenshot: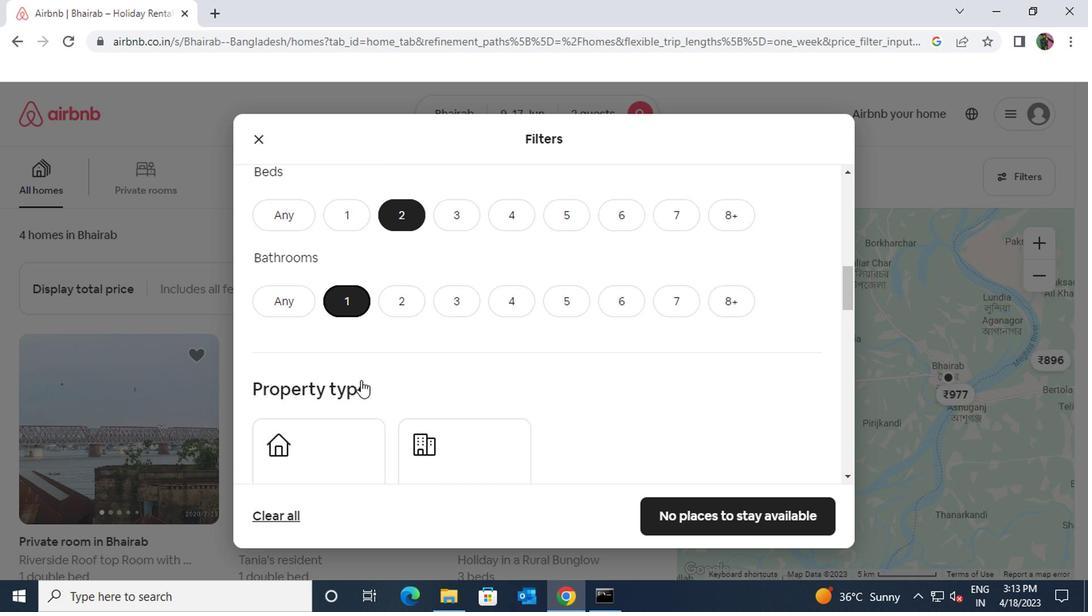 
Action: Mouse moved to (421, 391)
Screenshot: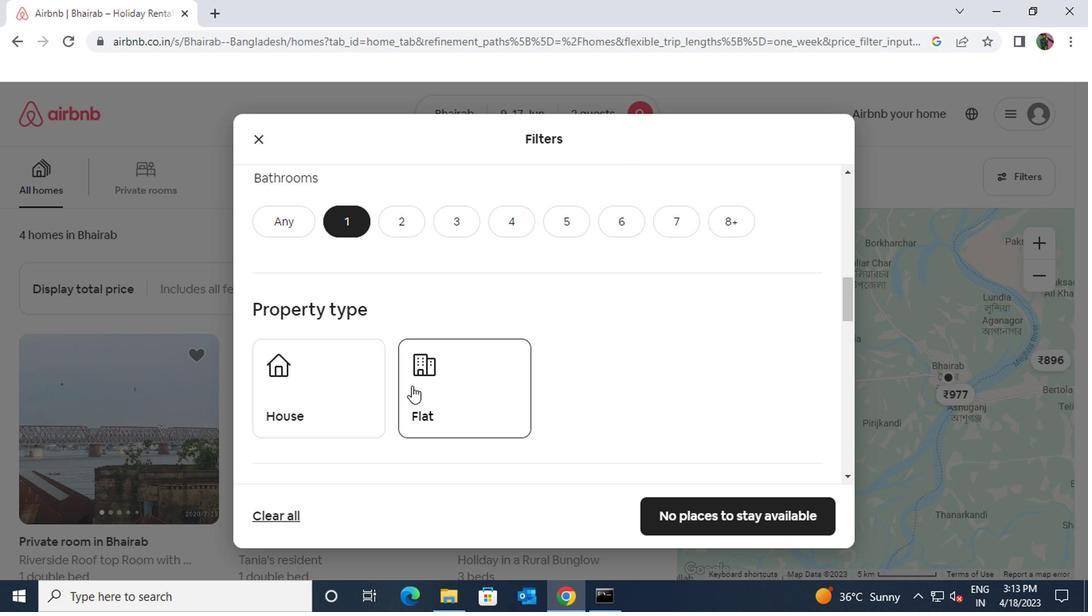 
Action: Mouse pressed left at (421, 391)
Screenshot: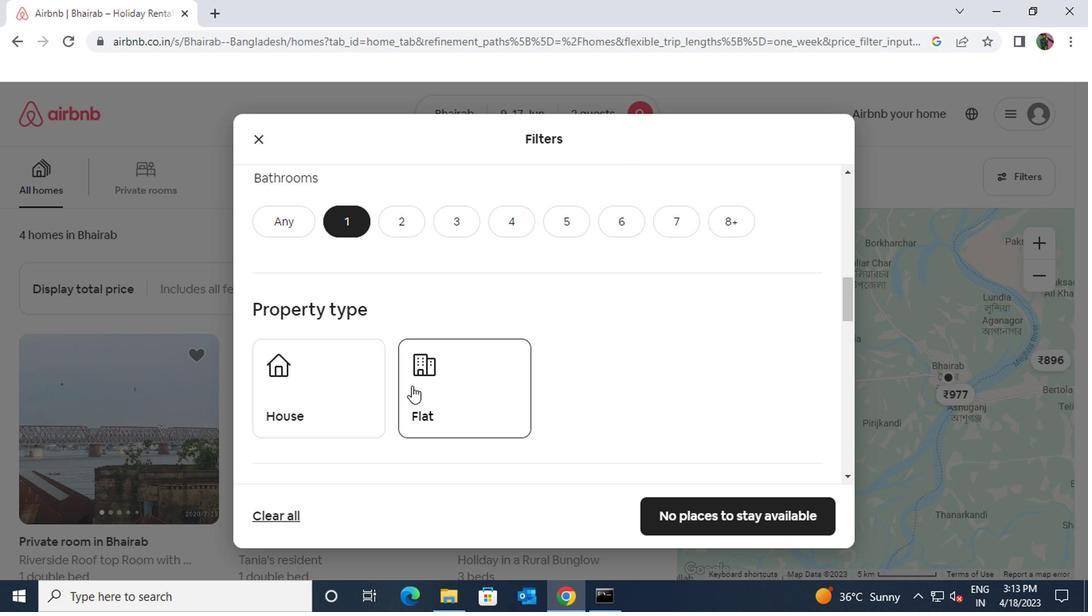 
Action: Mouse moved to (424, 427)
Screenshot: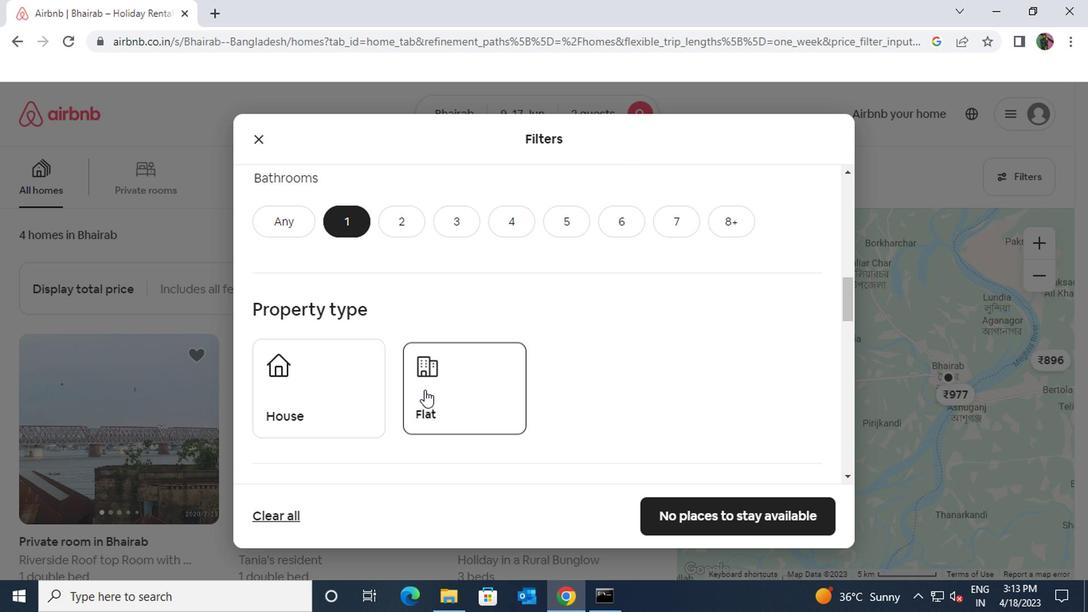 
Action: Mouse scrolled (424, 426) with delta (0, -1)
Screenshot: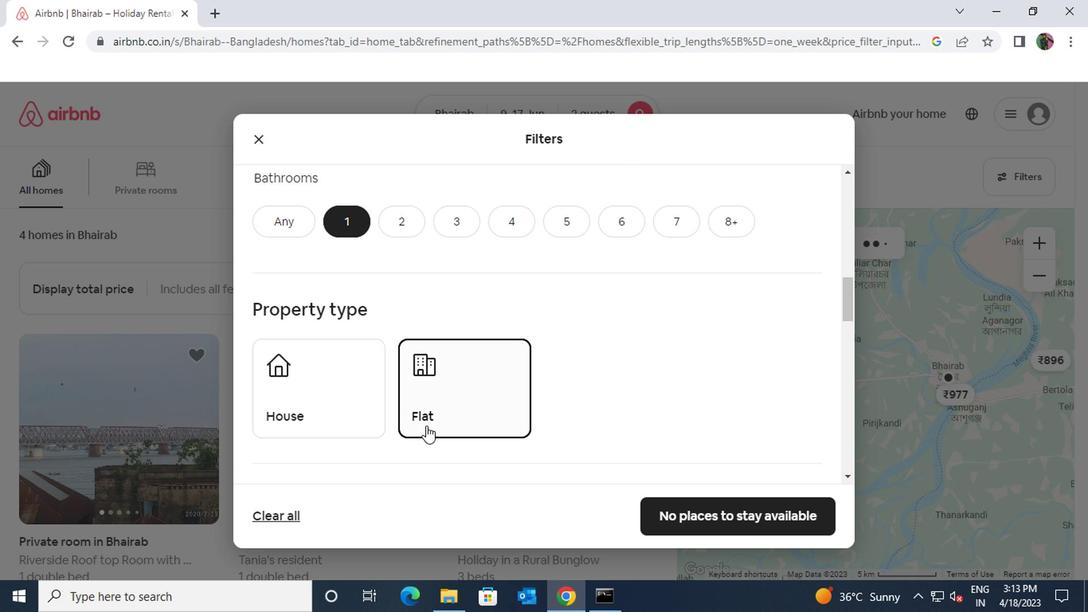 
Action: Mouse scrolled (424, 426) with delta (0, -1)
Screenshot: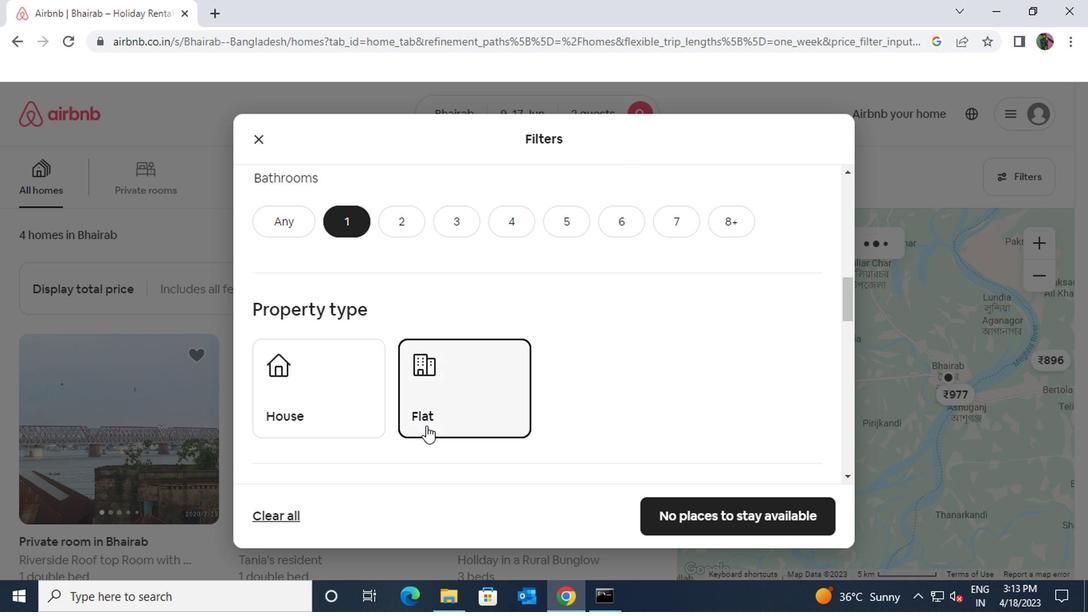 
Action: Mouse scrolled (424, 426) with delta (0, -1)
Screenshot: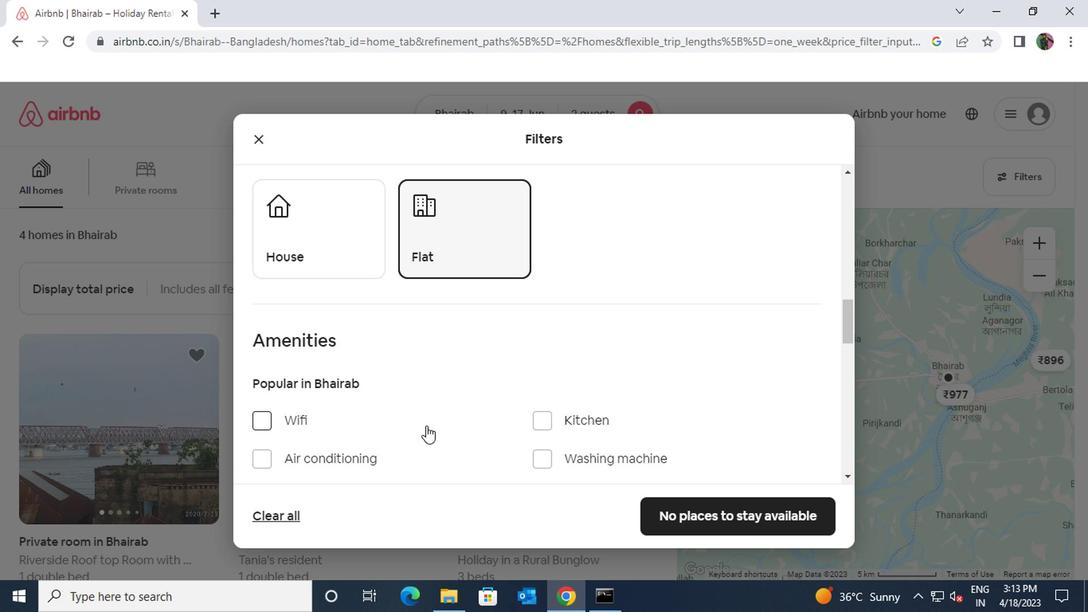 
Action: Mouse moved to (267, 378)
Screenshot: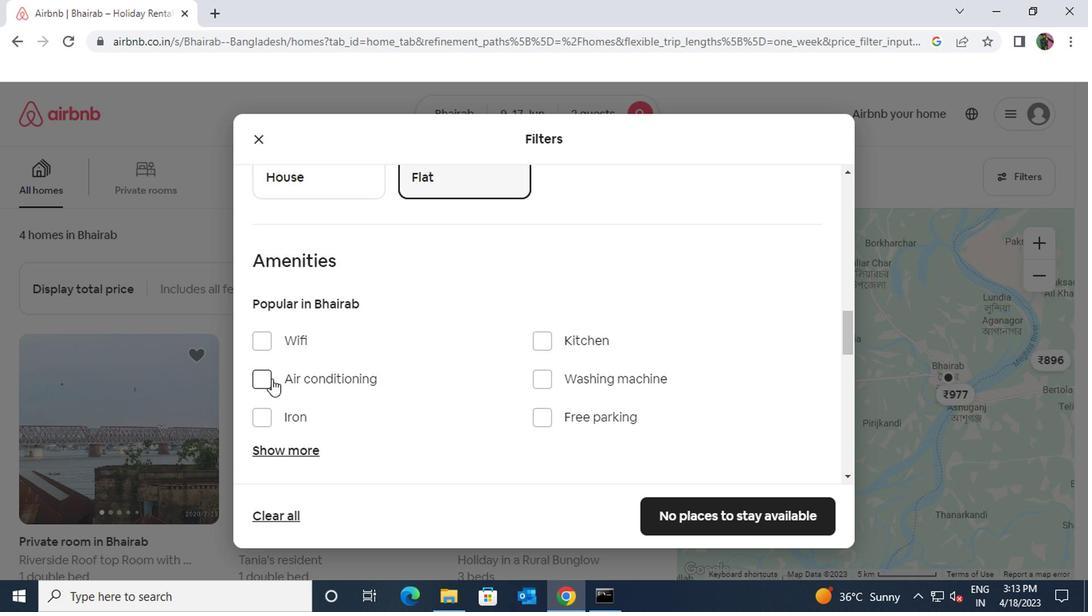
Action: Mouse pressed left at (267, 378)
Screenshot: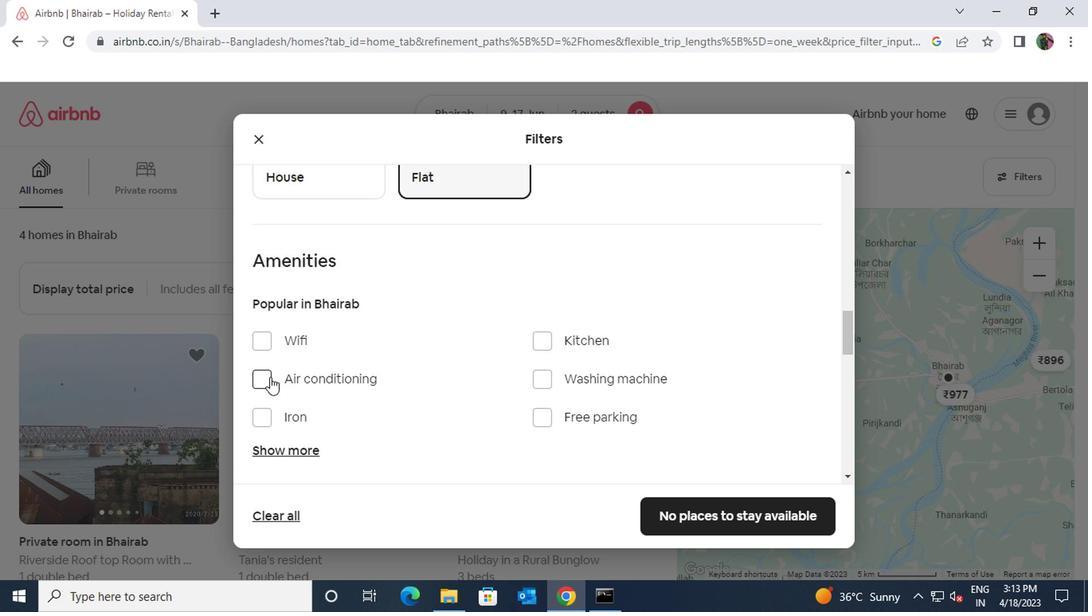 
Action: Mouse moved to (405, 441)
Screenshot: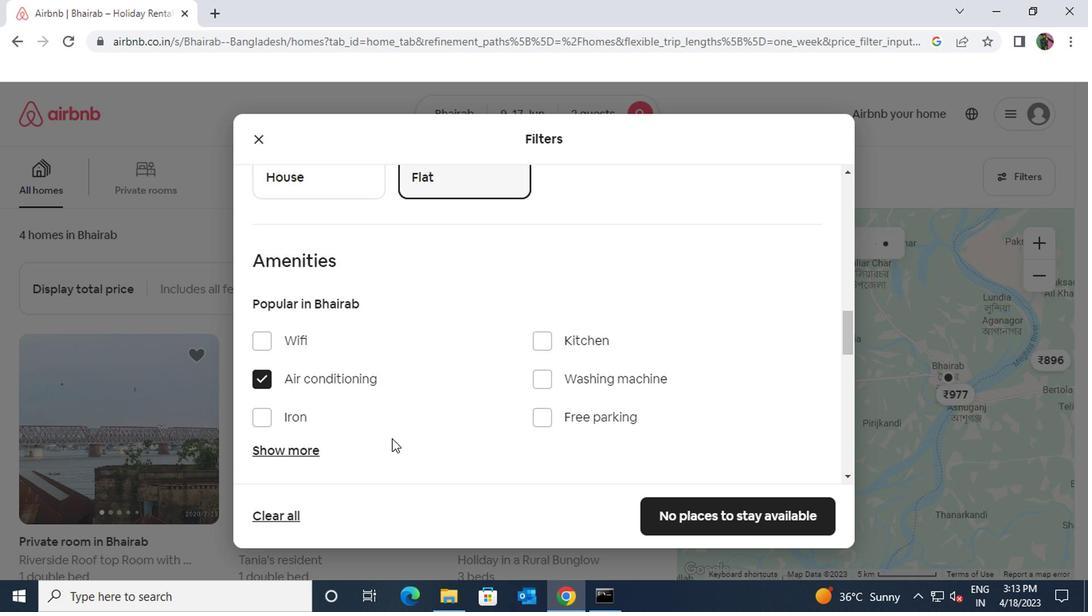 
Action: Mouse scrolled (405, 440) with delta (0, -1)
Screenshot: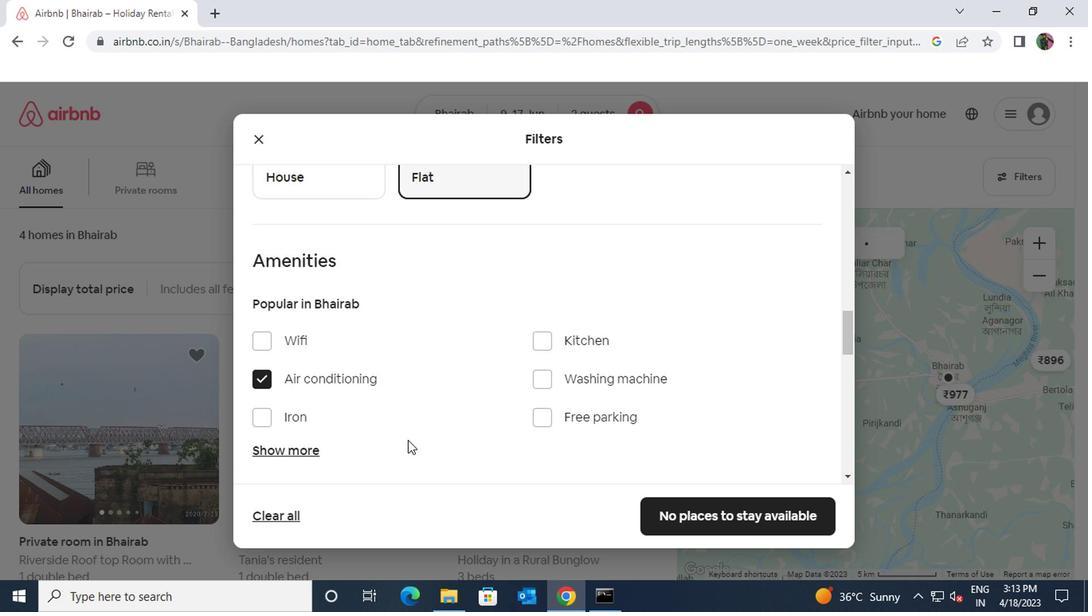 
Action: Mouse moved to (407, 439)
Screenshot: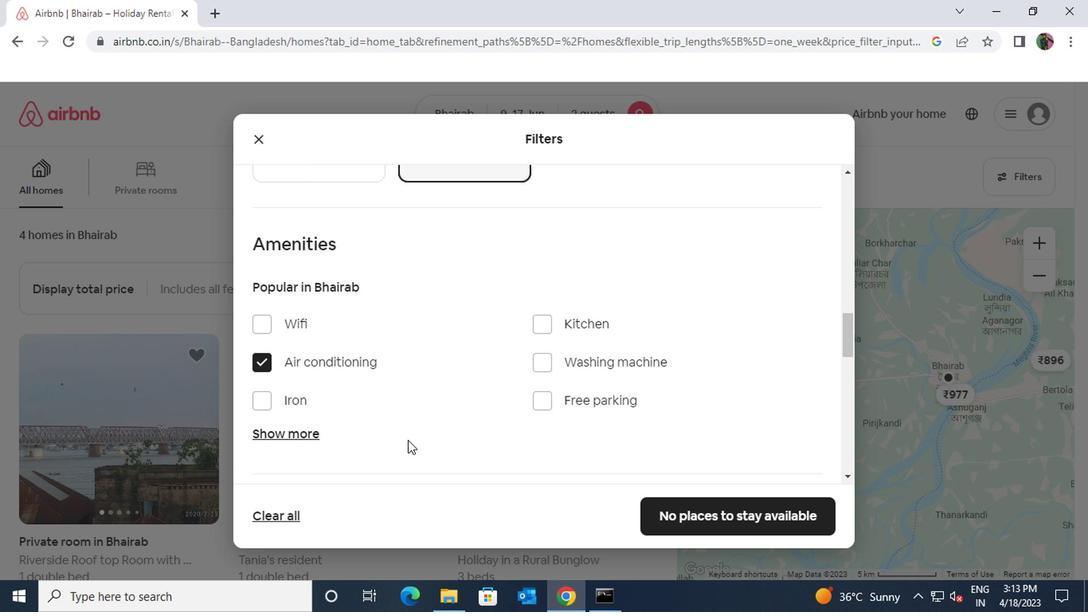 
Action: Mouse scrolled (407, 438) with delta (0, -1)
Screenshot: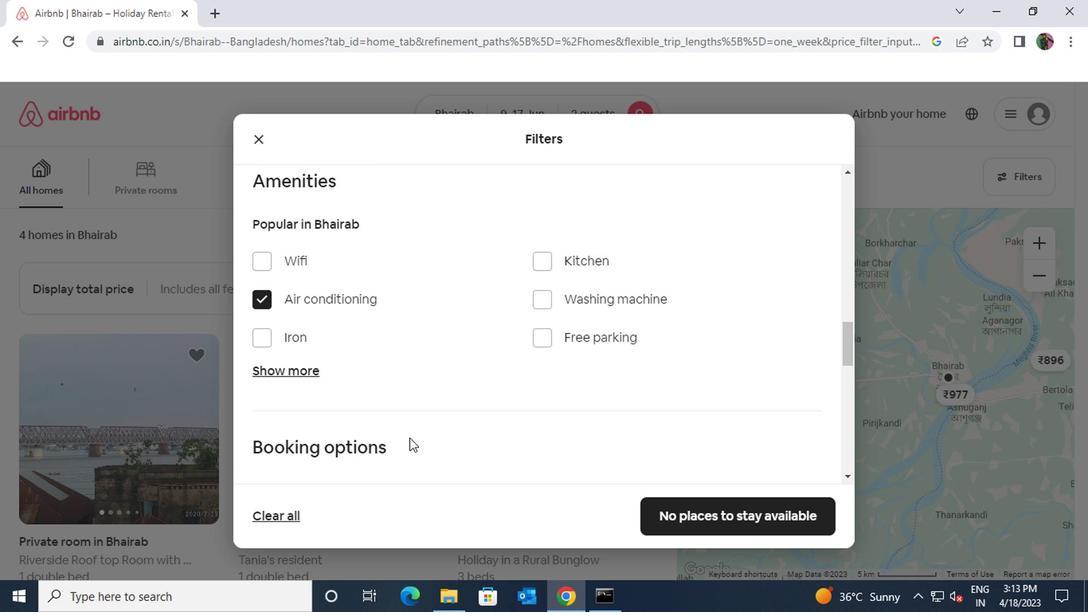 
Action: Mouse moved to (407, 438)
Screenshot: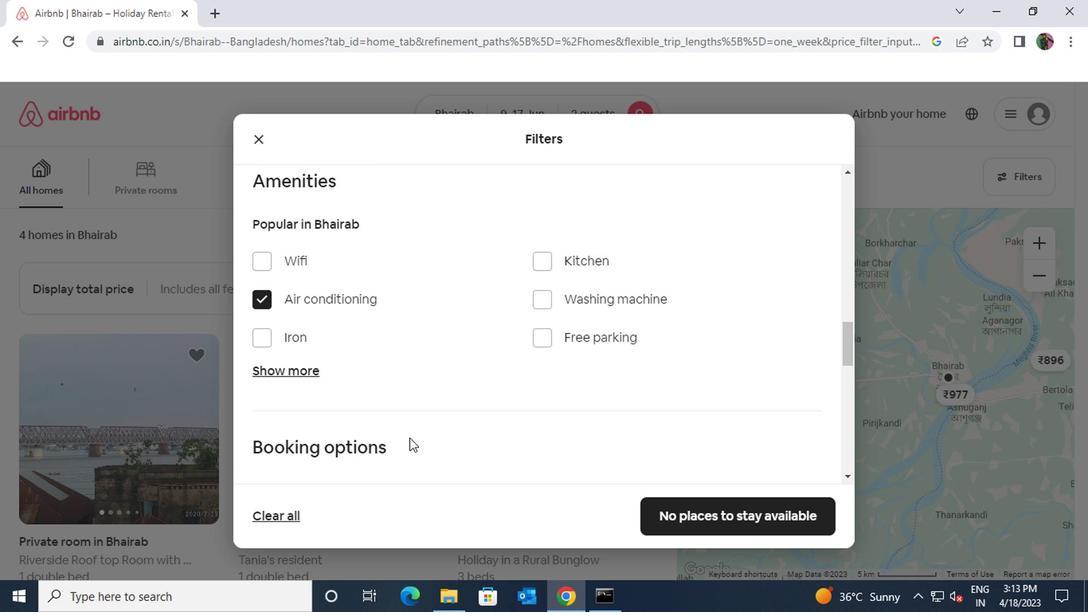 
Action: Mouse scrolled (407, 437) with delta (0, 0)
Screenshot: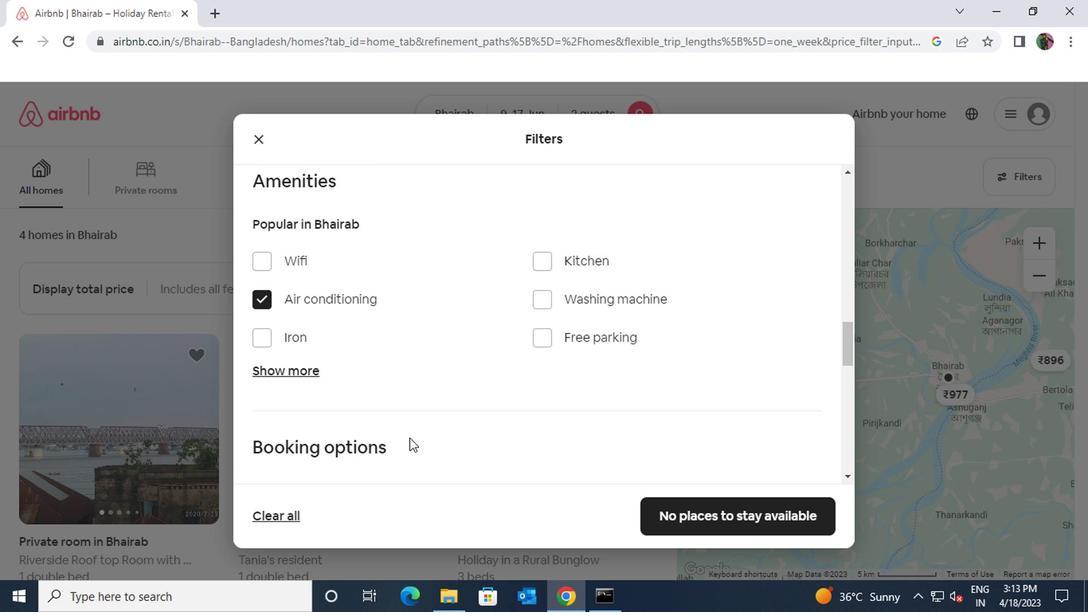 
Action: Mouse moved to (771, 396)
Screenshot: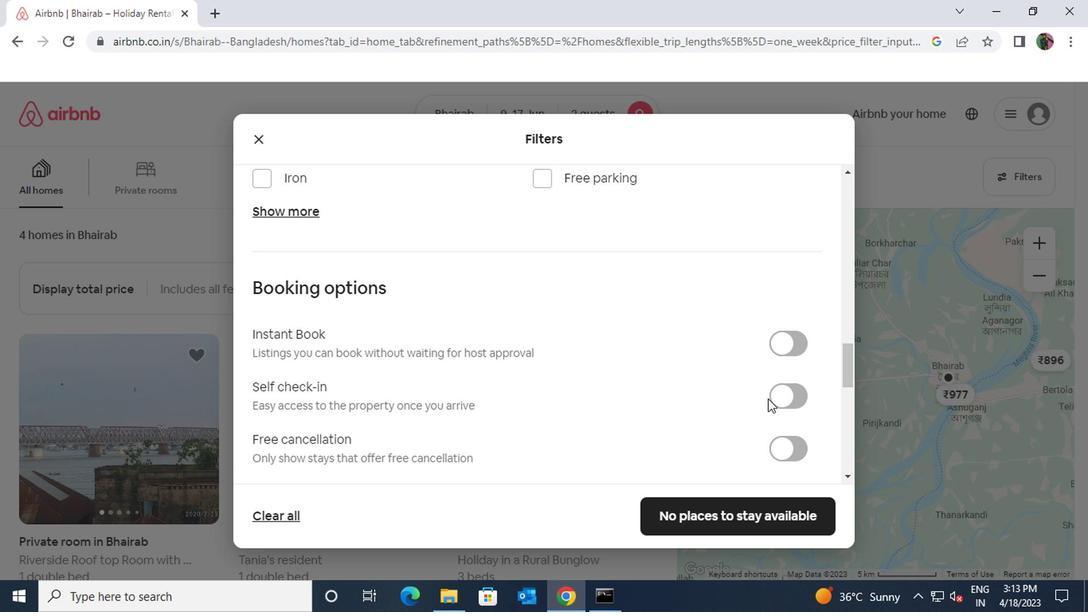 
Action: Mouse pressed left at (771, 396)
Screenshot: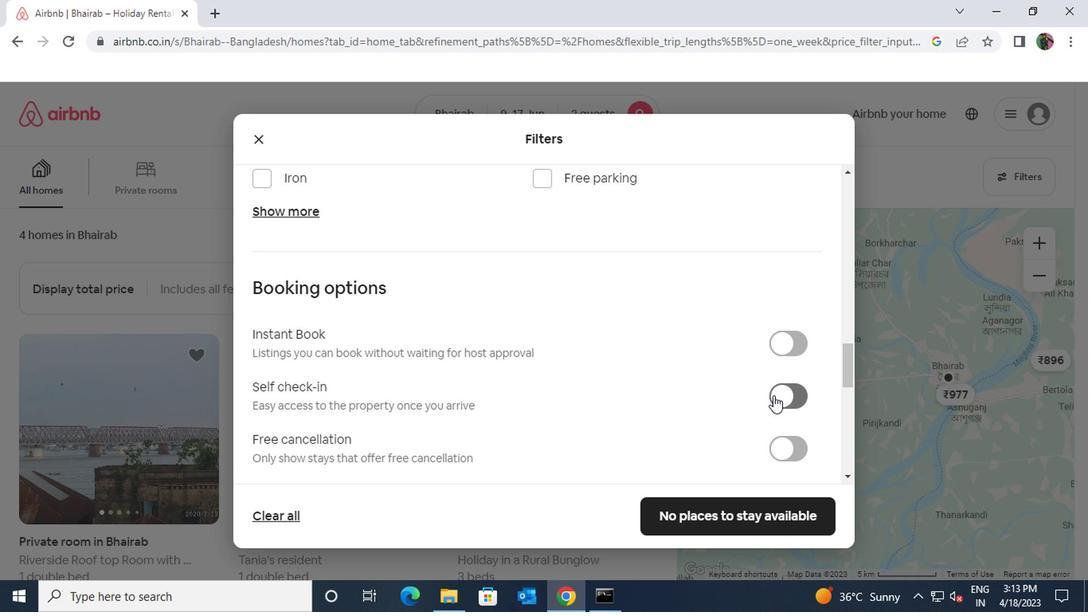 
Action: Mouse moved to (570, 427)
Screenshot: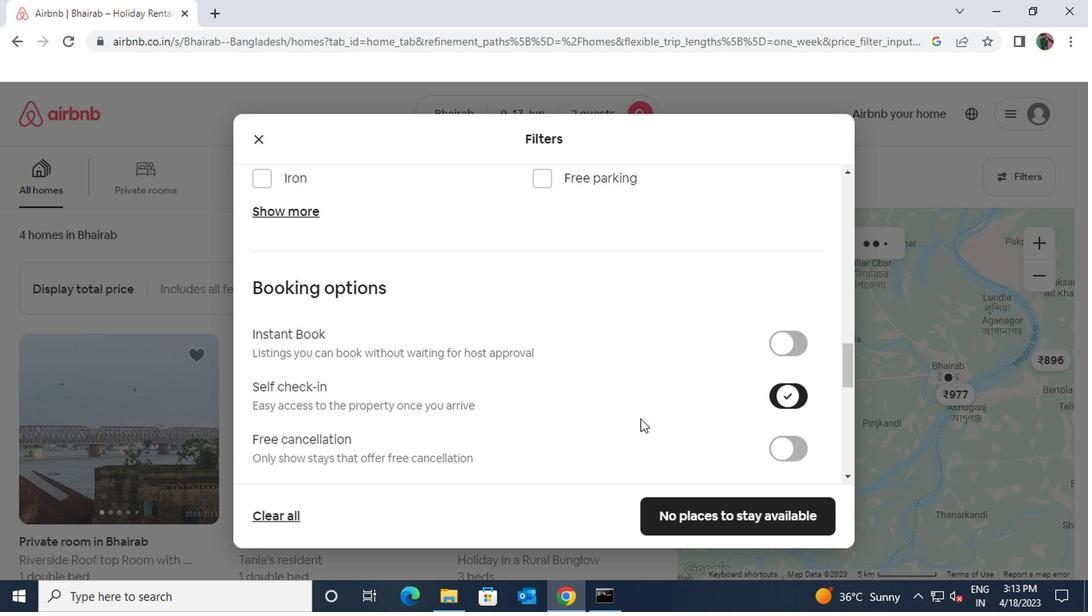 
Action: Mouse scrolled (570, 426) with delta (0, -1)
Screenshot: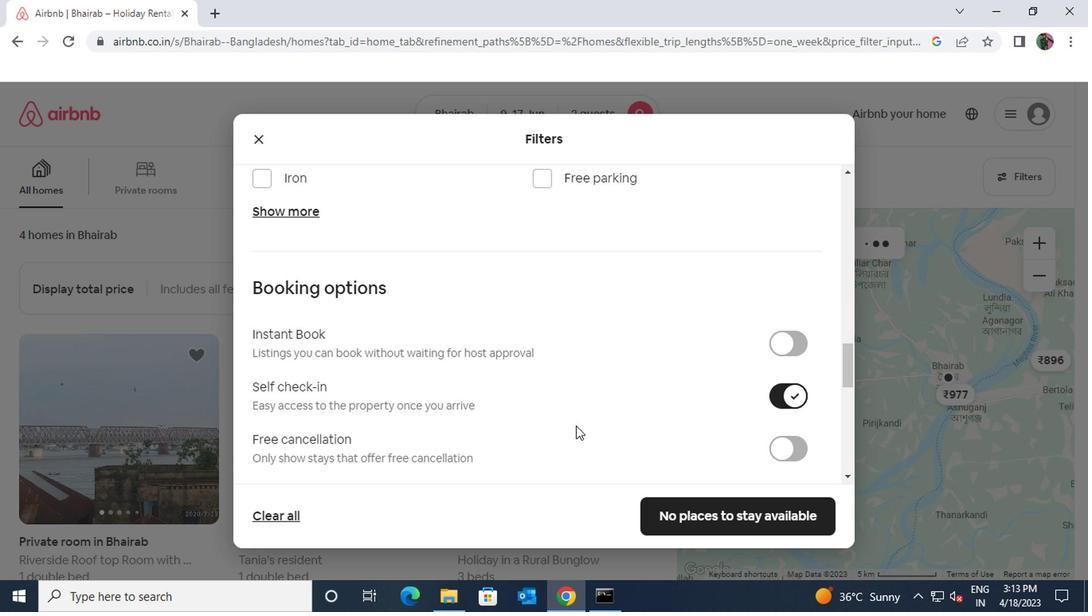 
Action: Mouse scrolled (570, 426) with delta (0, -1)
Screenshot: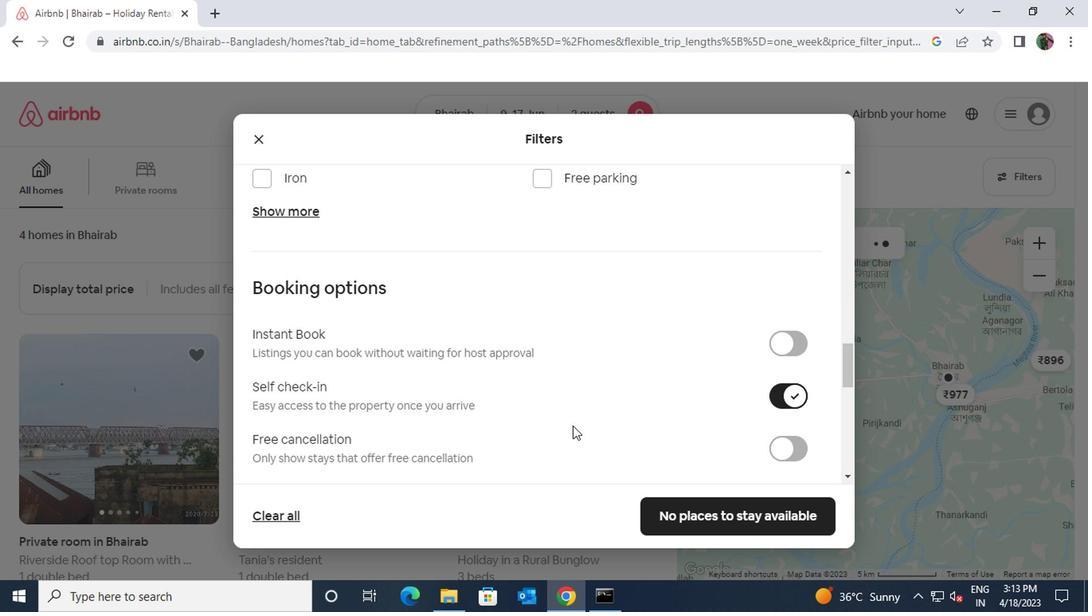 
Action: Mouse scrolled (570, 426) with delta (0, -1)
Screenshot: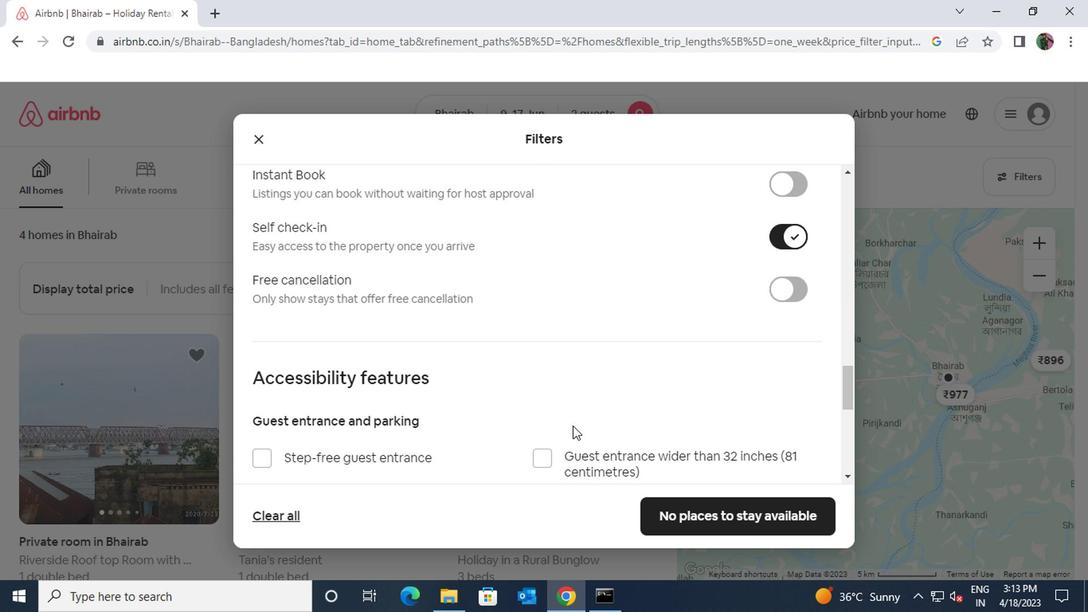 
Action: Mouse scrolled (570, 426) with delta (0, -1)
Screenshot: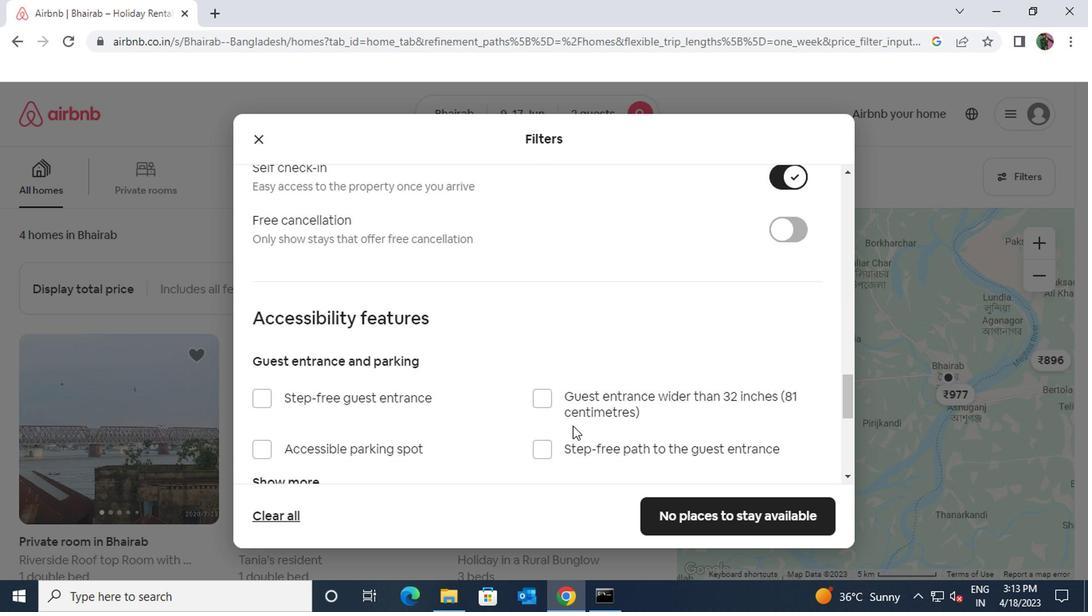 
Action: Mouse scrolled (570, 426) with delta (0, -1)
Screenshot: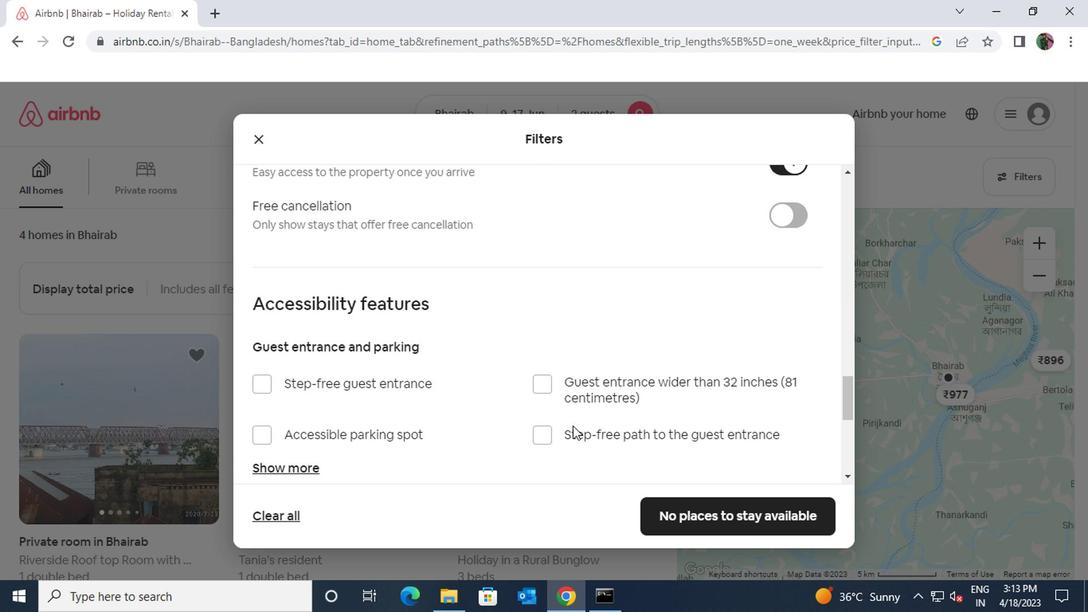 
Action: Mouse scrolled (570, 426) with delta (0, -1)
Screenshot: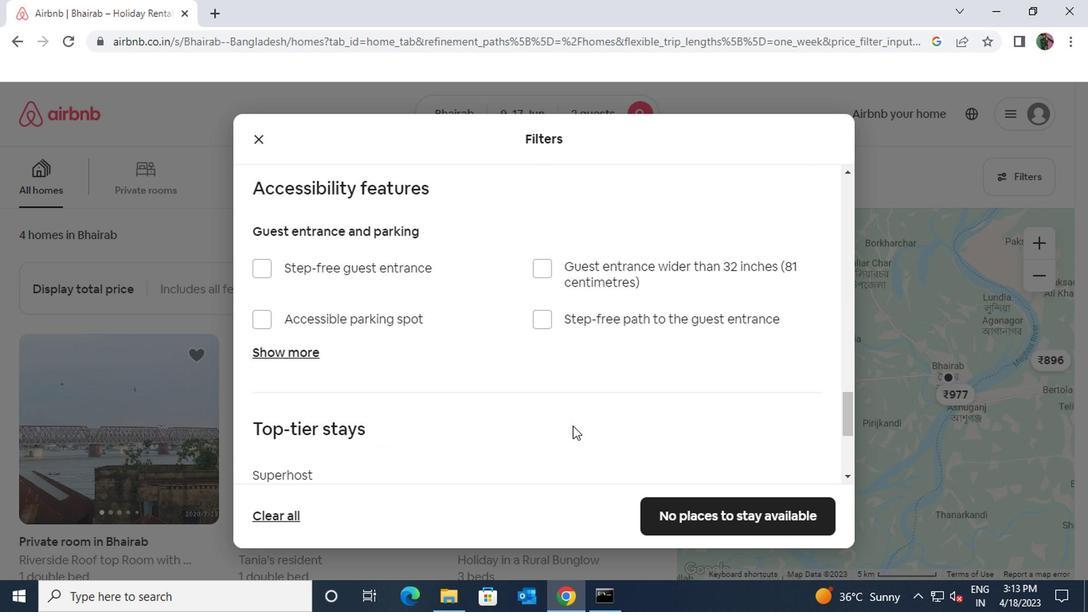 
Action: Mouse scrolled (570, 426) with delta (0, -1)
Screenshot: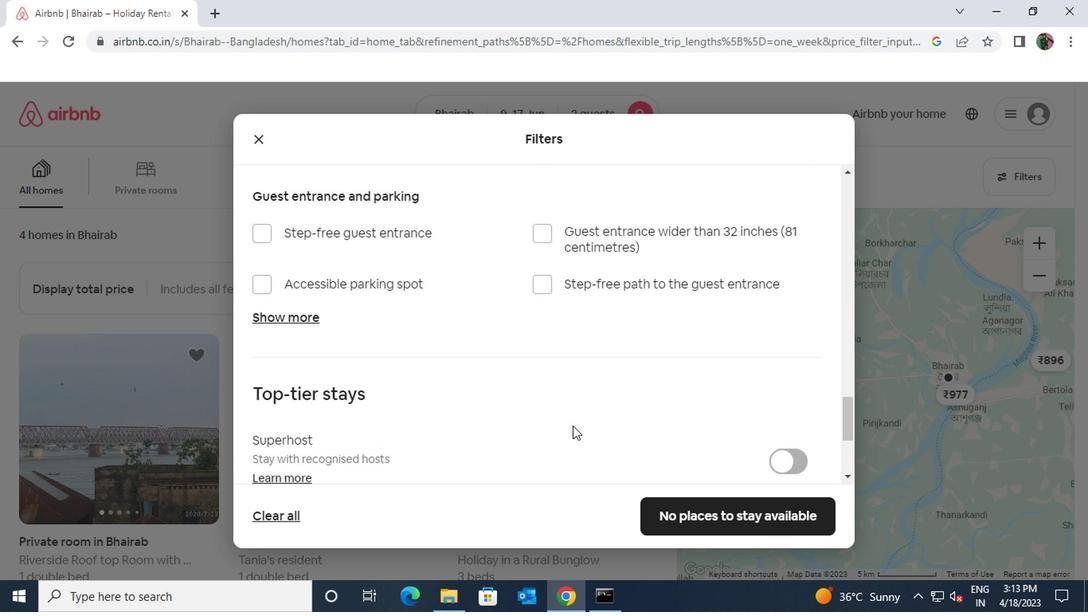 
Action: Mouse moved to (261, 426)
Screenshot: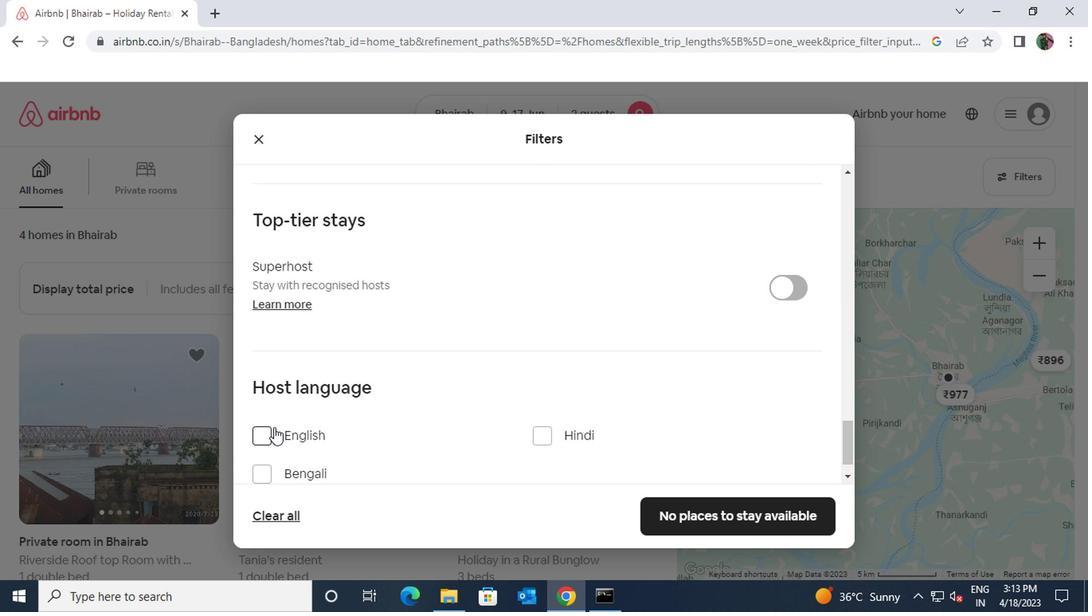 
Action: Mouse pressed left at (261, 426)
Screenshot: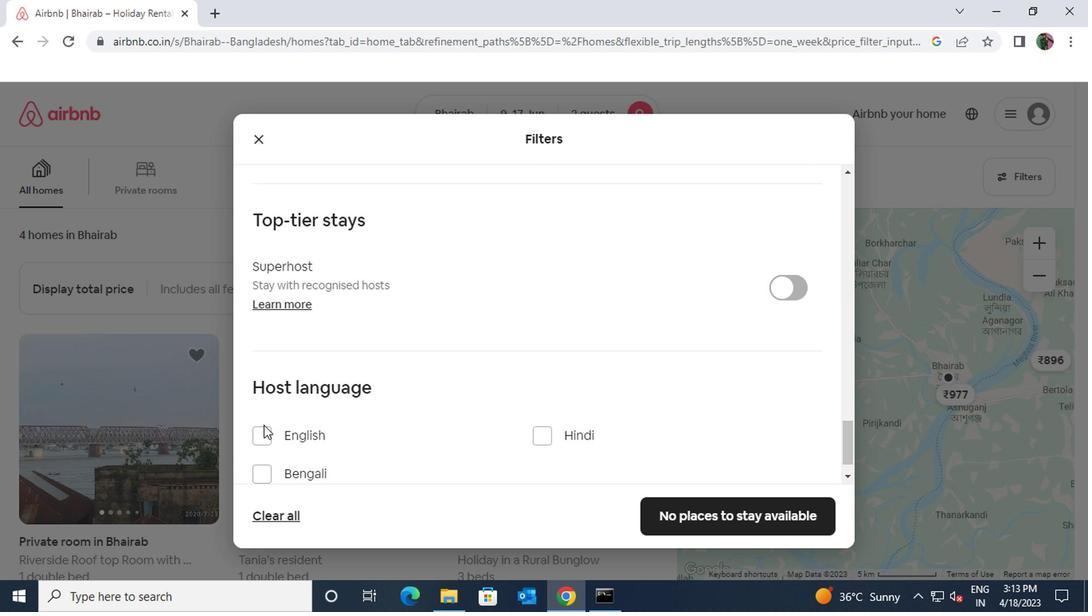 
Action: Mouse moved to (258, 433)
Screenshot: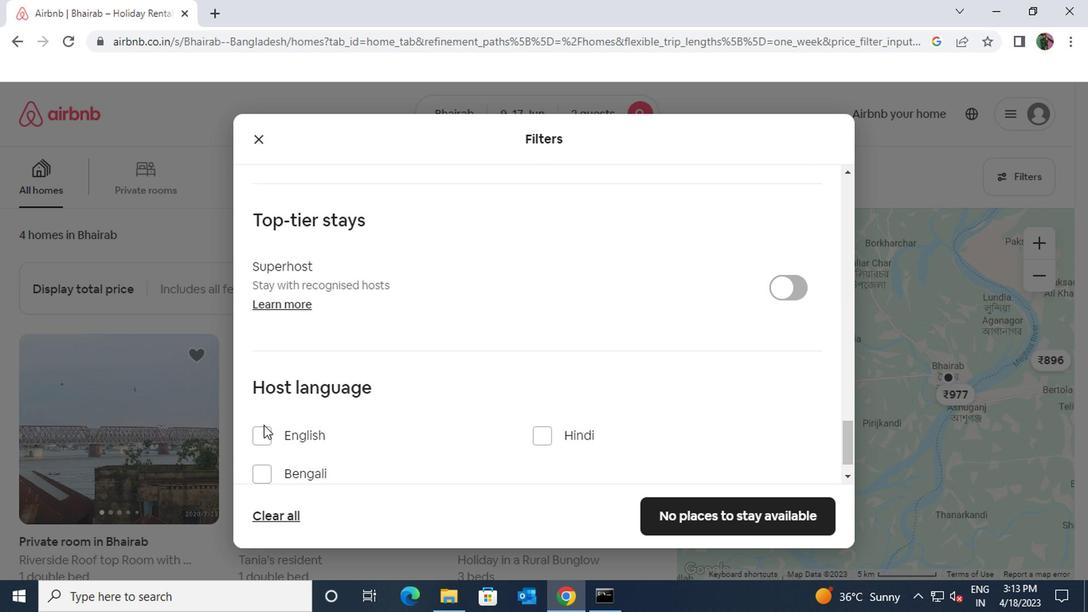 
Action: Mouse pressed left at (258, 433)
Screenshot: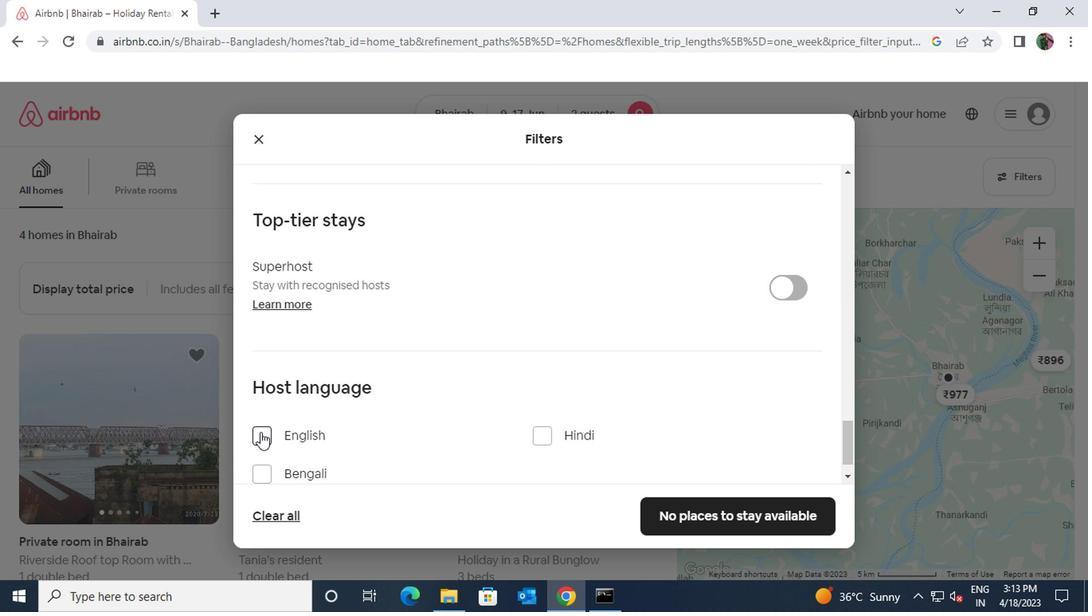 
Action: Mouse moved to (689, 521)
Screenshot: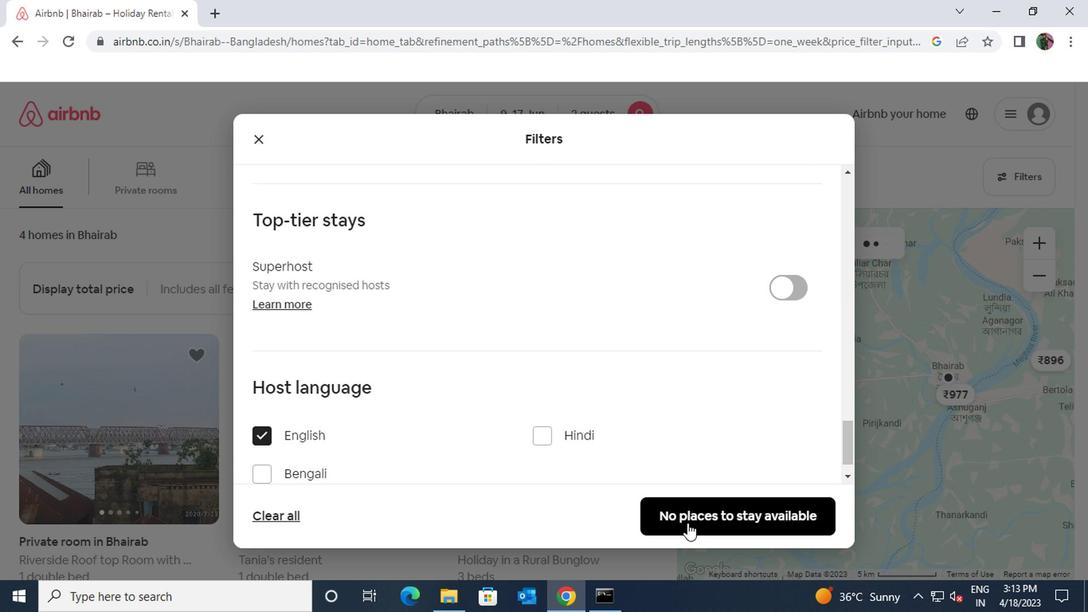 
Action: Mouse pressed left at (689, 521)
Screenshot: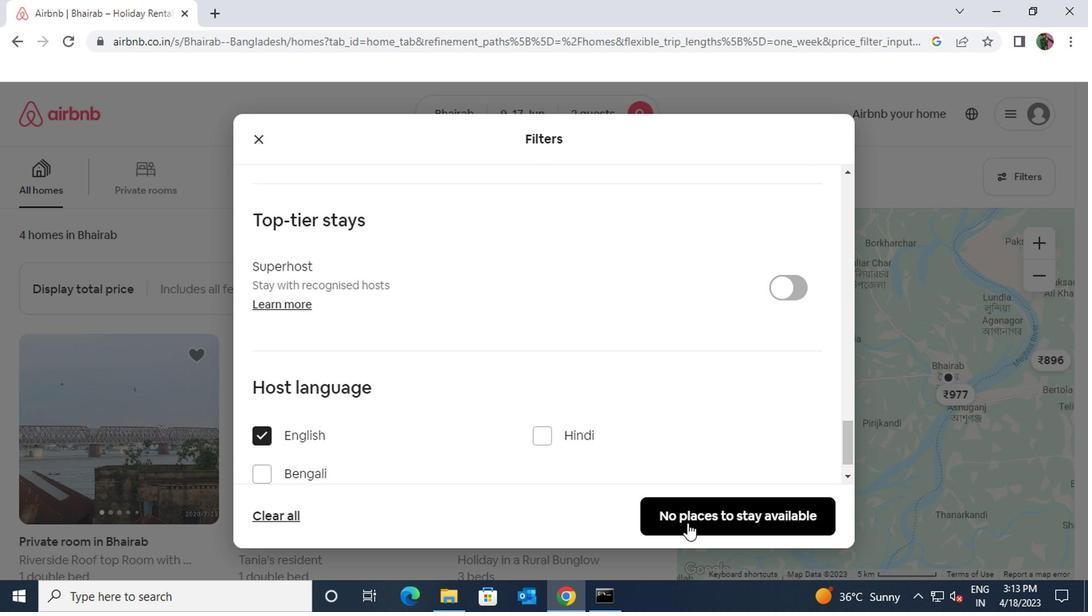 
